 Task: Add Attachment from computer to Card Card0000000045 in Board Board0000000012 in Workspace WS0000000004 in Trello. Add Cover Purple to Card Card0000000045 in Board Board0000000012 in Workspace WS0000000004 in Trello. Add "Move Card To …" Button titled Button0000000045 to "top" of the list "To Do" to Card Card0000000045 in Board Board0000000012 in Workspace WS0000000004 in Trello. Add Description DS0000000045 to Card Card0000000045 in Board Board0000000012 in Workspace WS0000000004 in Trello. Add Comment CM0000000045 to Card Card0000000045 in Board Board0000000012 in Workspace WS0000000004 in Trello
Action: Mouse moved to (84, 465)
Screenshot: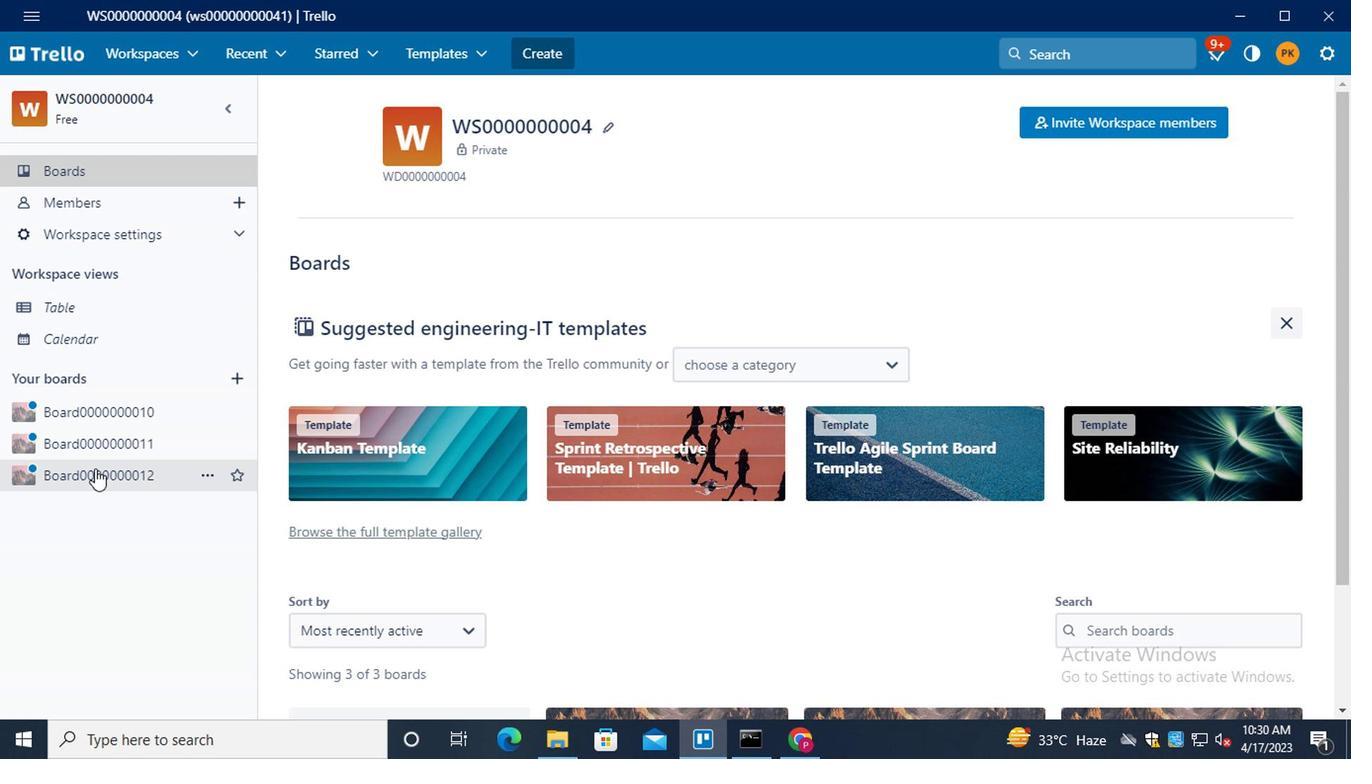 
Action: Mouse pressed left at (84, 465)
Screenshot: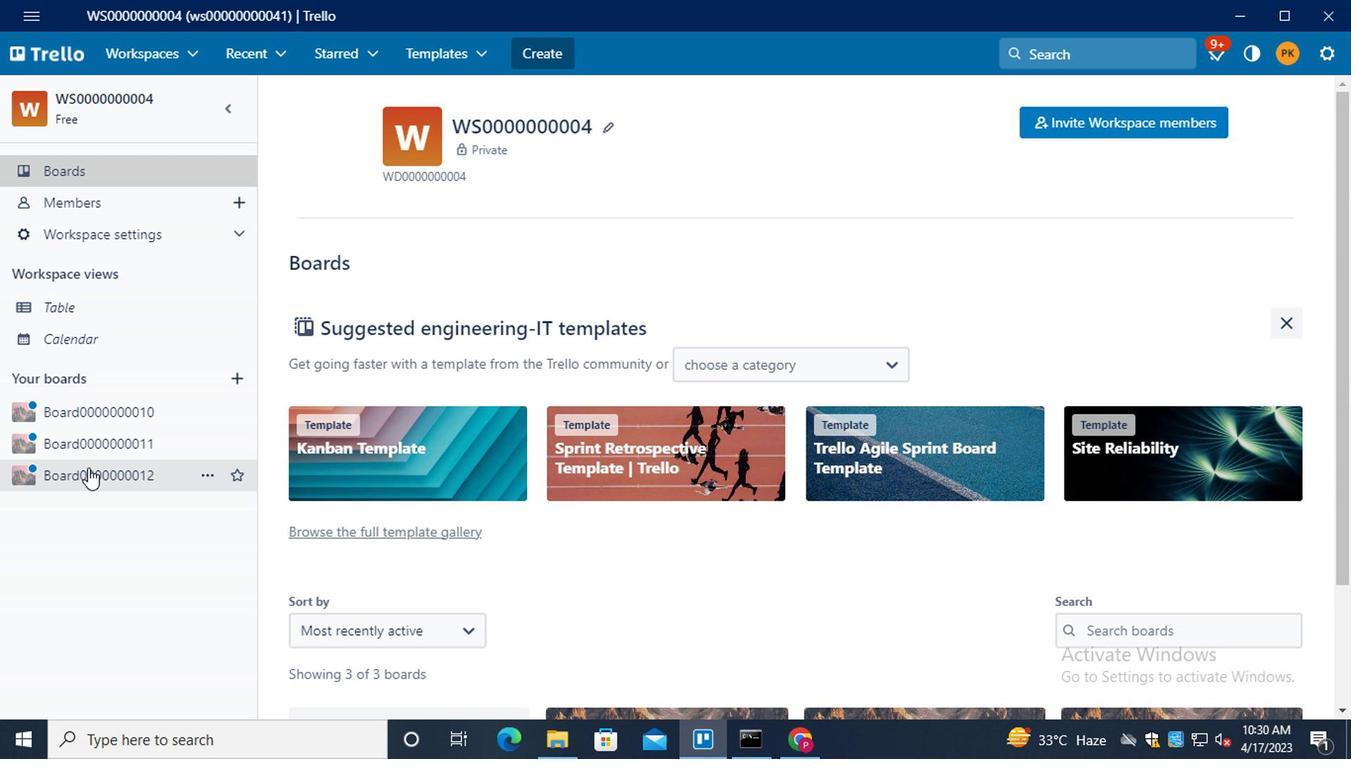 
Action: Mouse moved to (377, 249)
Screenshot: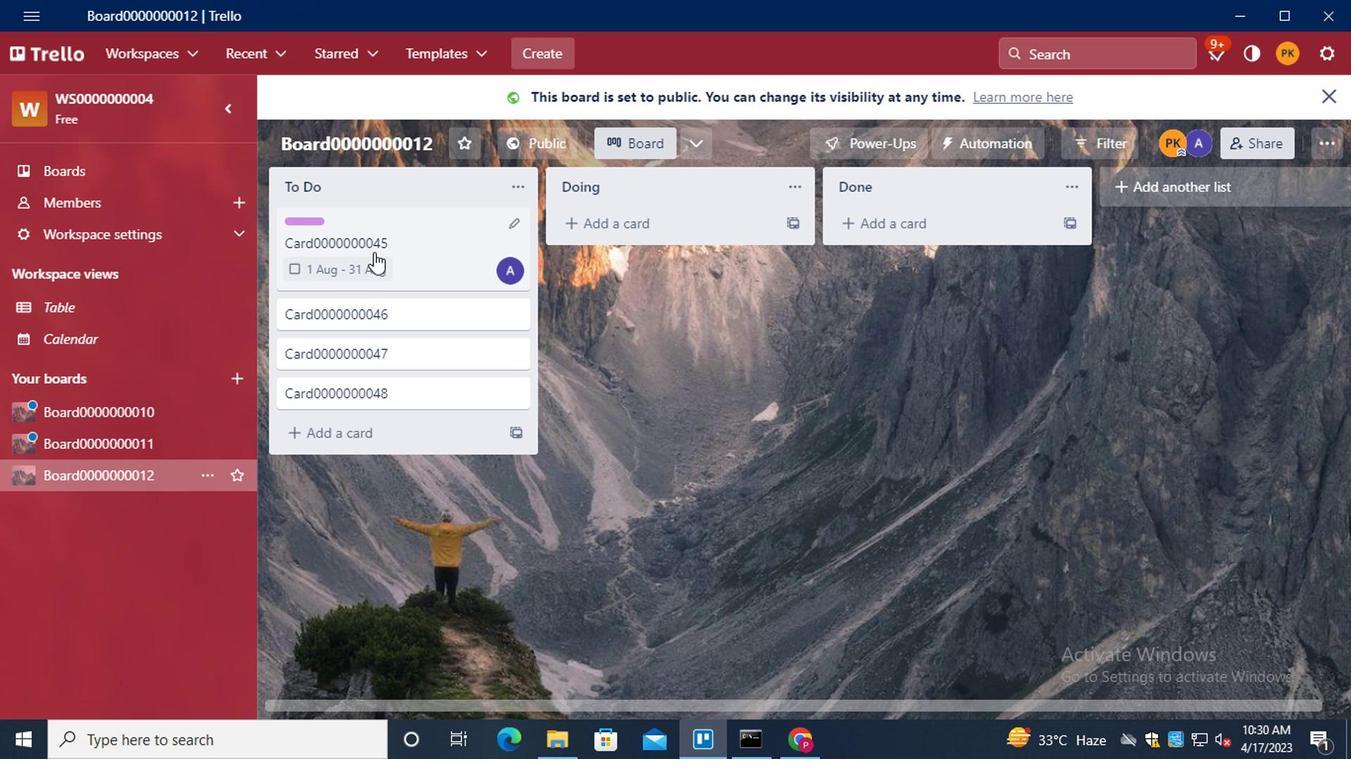 
Action: Mouse pressed left at (377, 249)
Screenshot: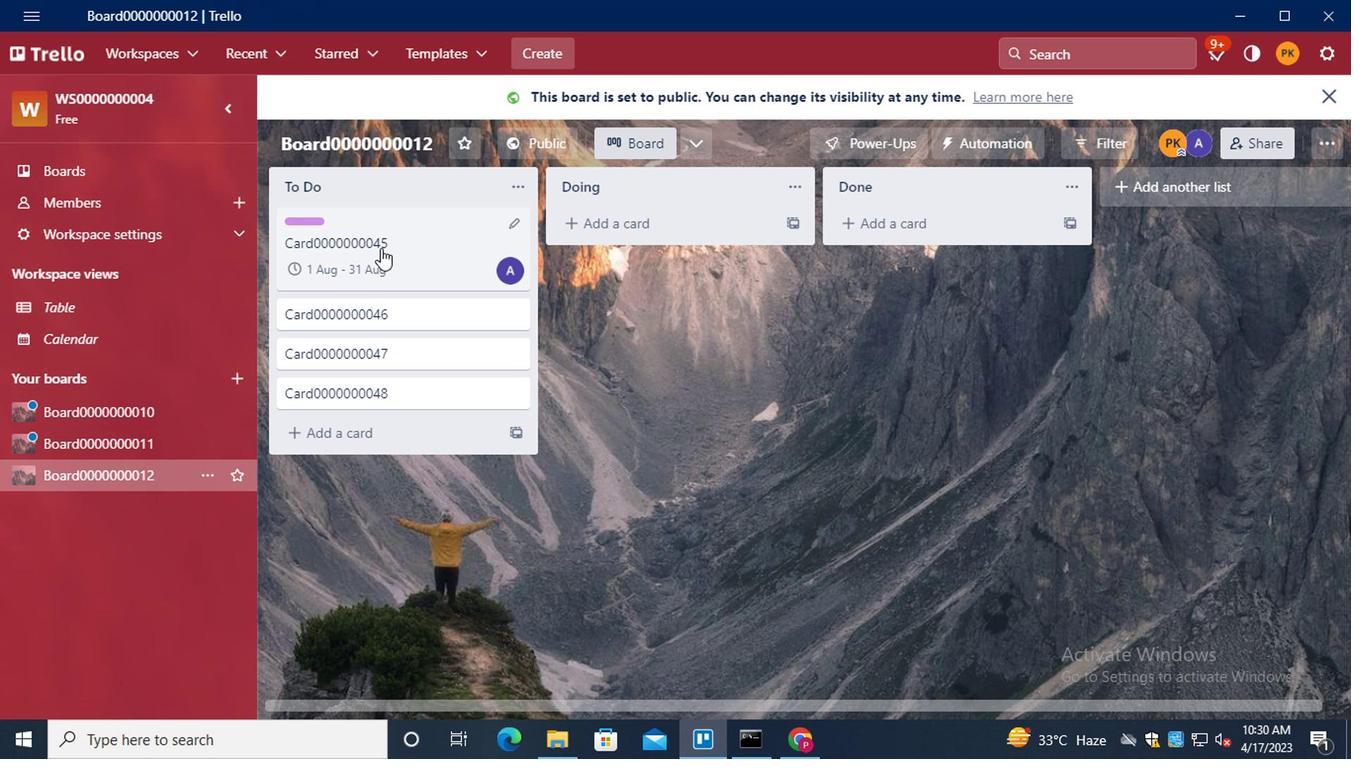 
Action: Mouse moved to (901, 413)
Screenshot: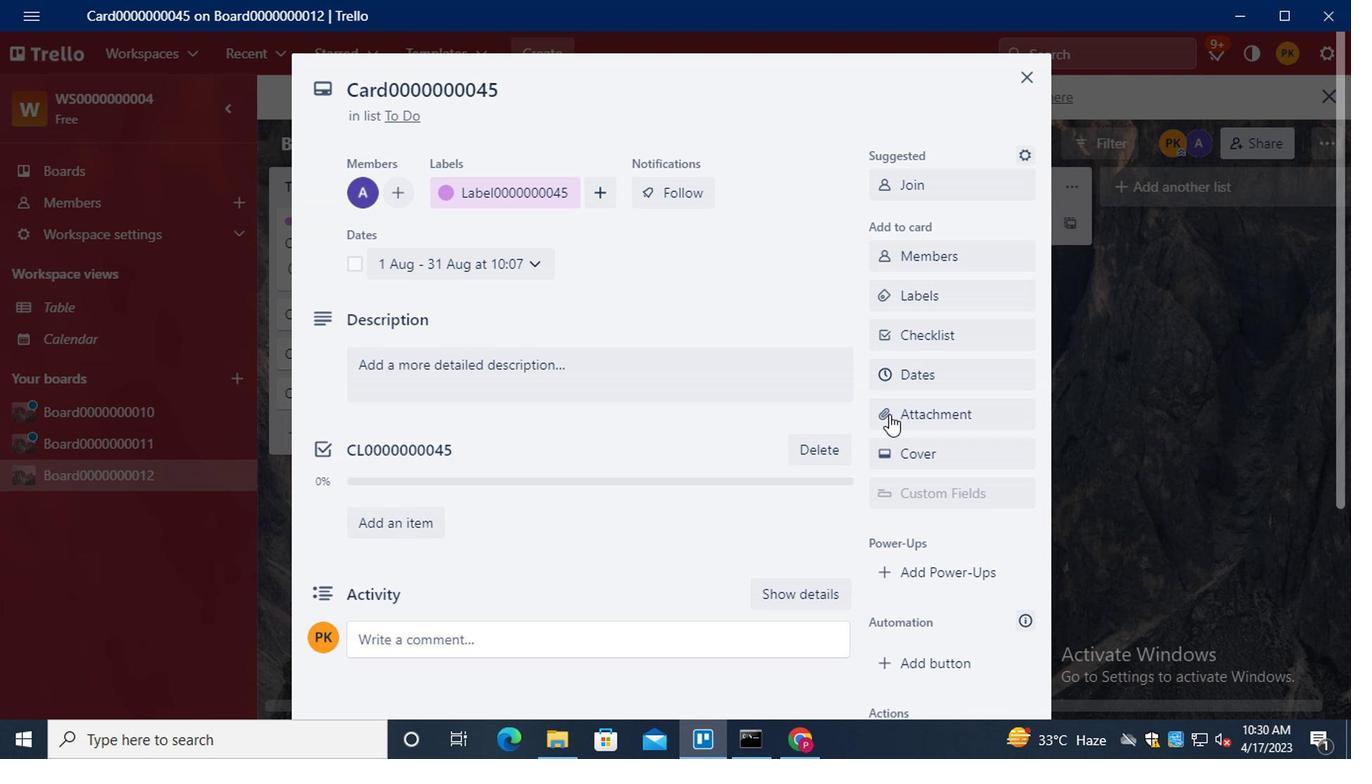 
Action: Mouse pressed left at (901, 413)
Screenshot: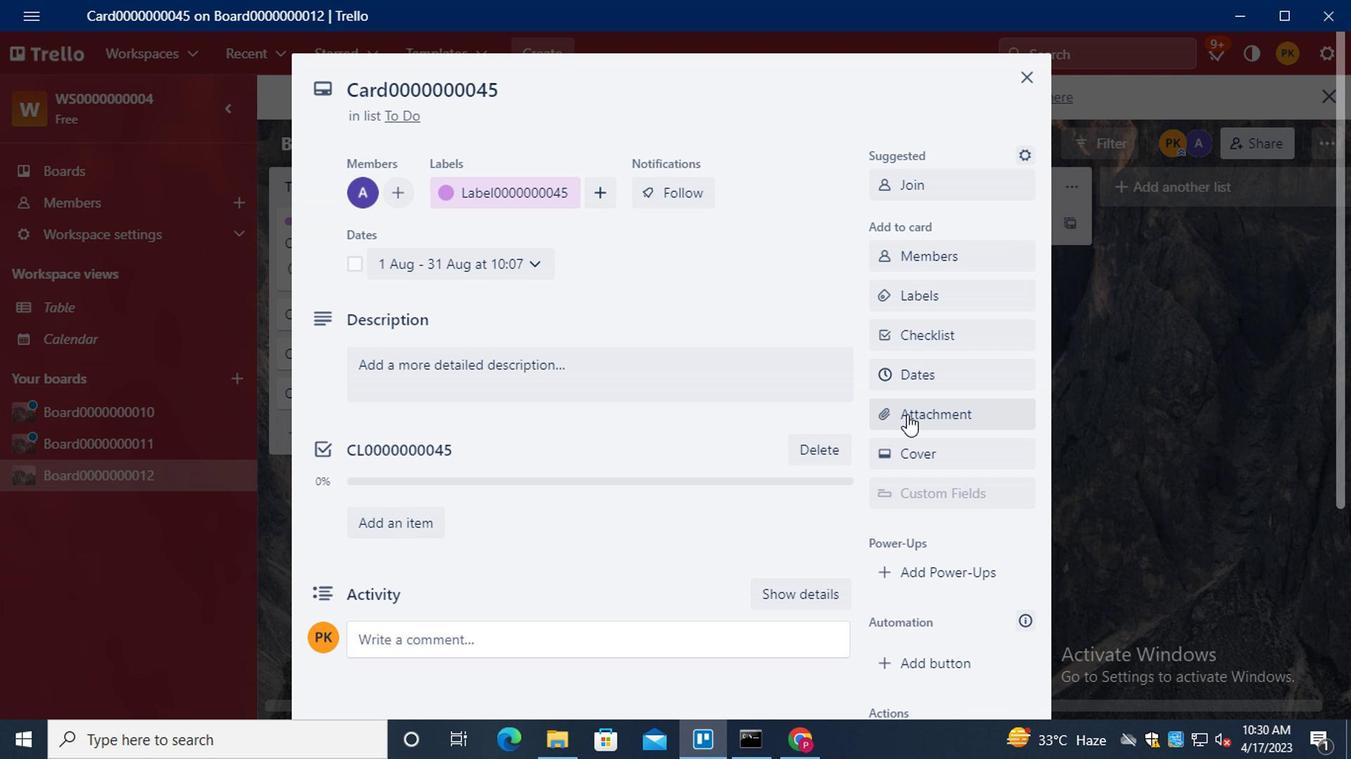 
Action: Mouse moved to (942, 181)
Screenshot: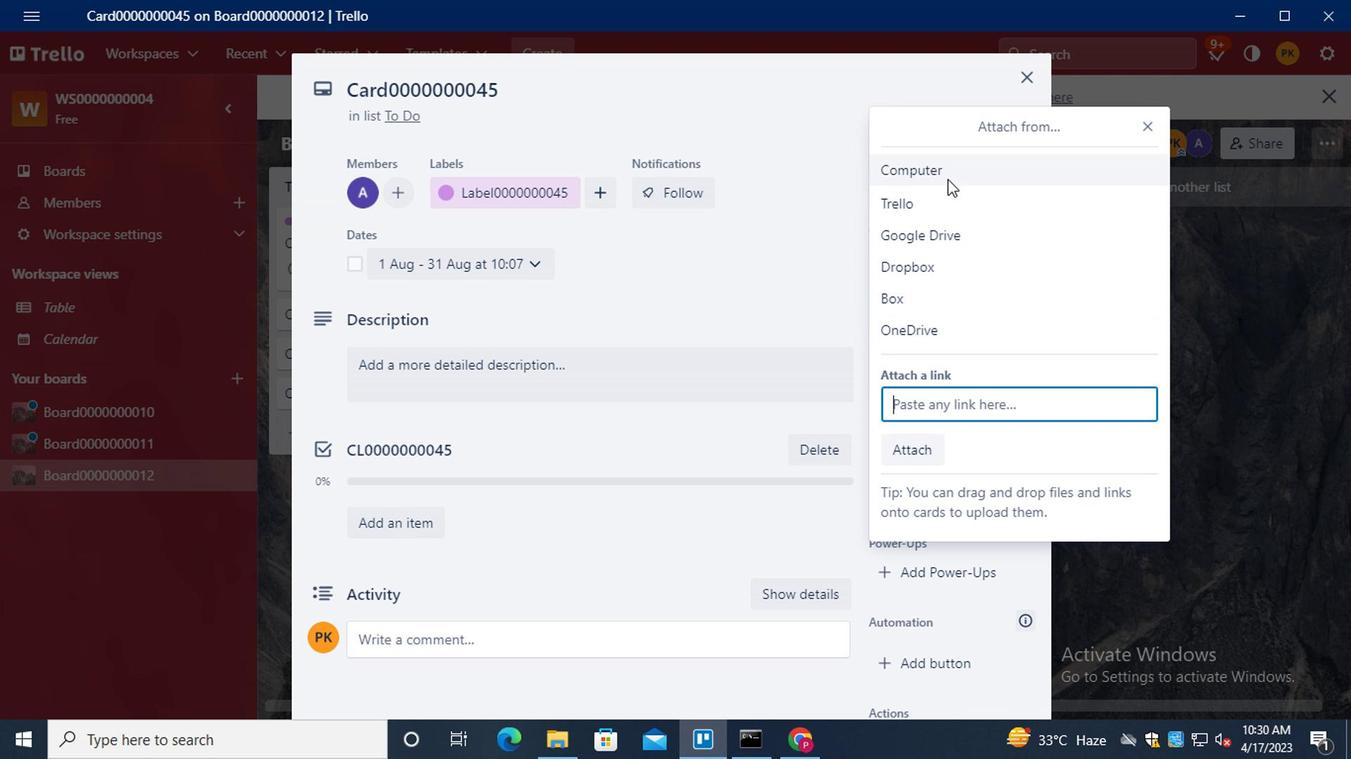 
Action: Mouse pressed left at (942, 181)
Screenshot: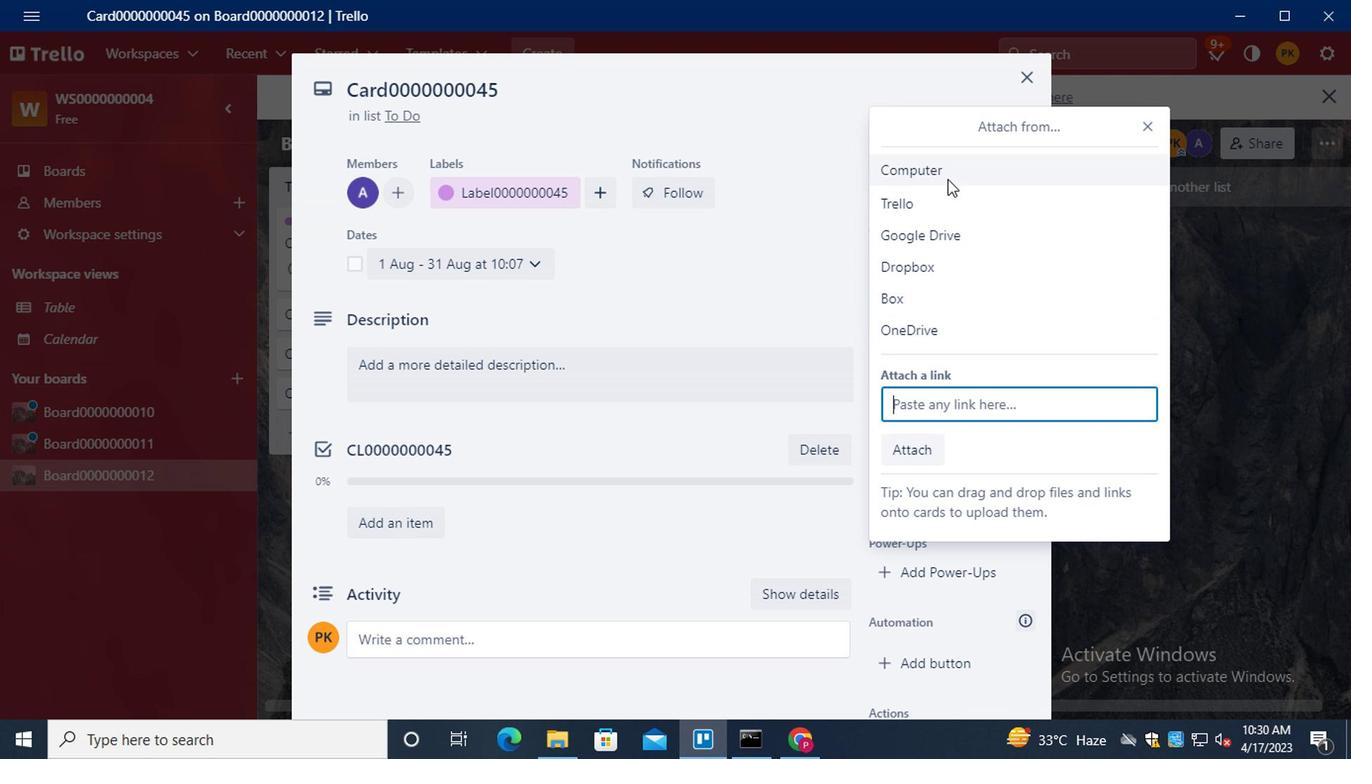 
Action: Mouse moved to (467, 154)
Screenshot: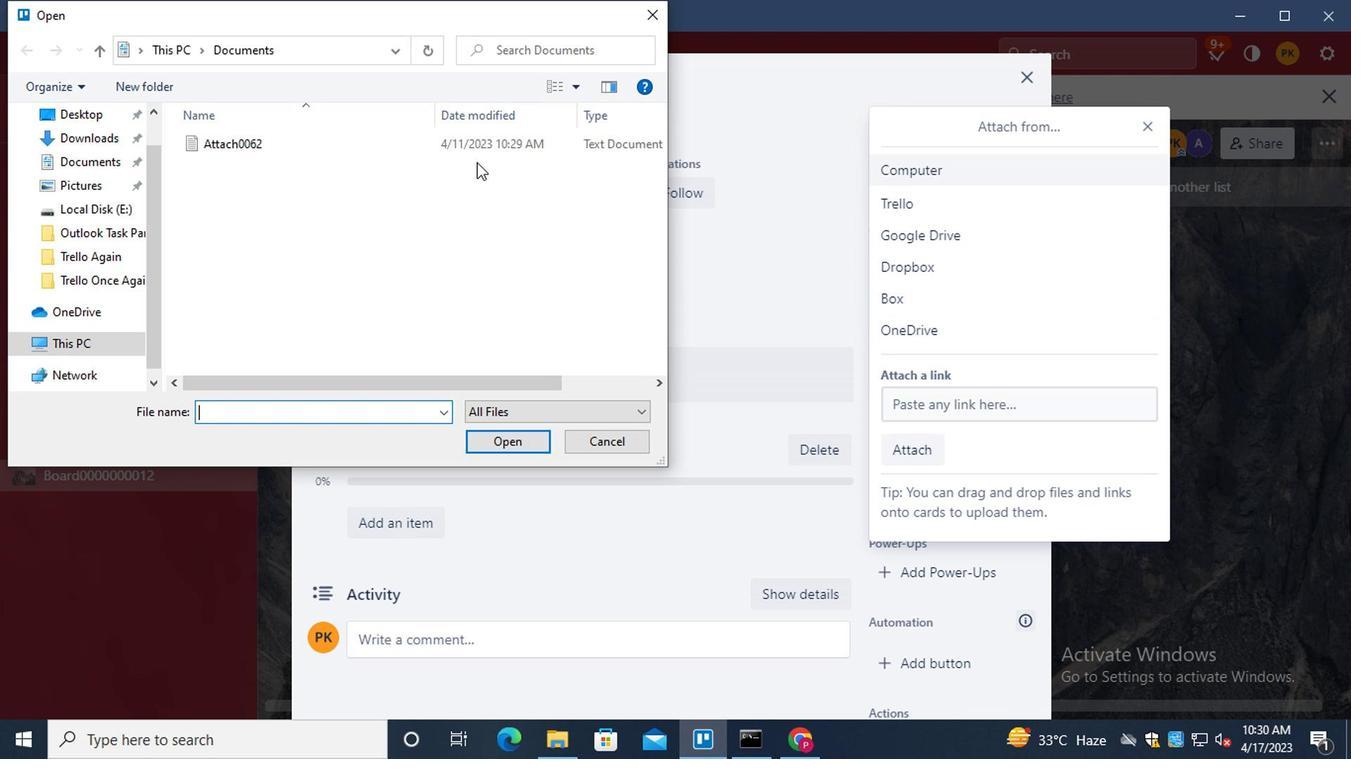 
Action: Mouse pressed left at (467, 154)
Screenshot: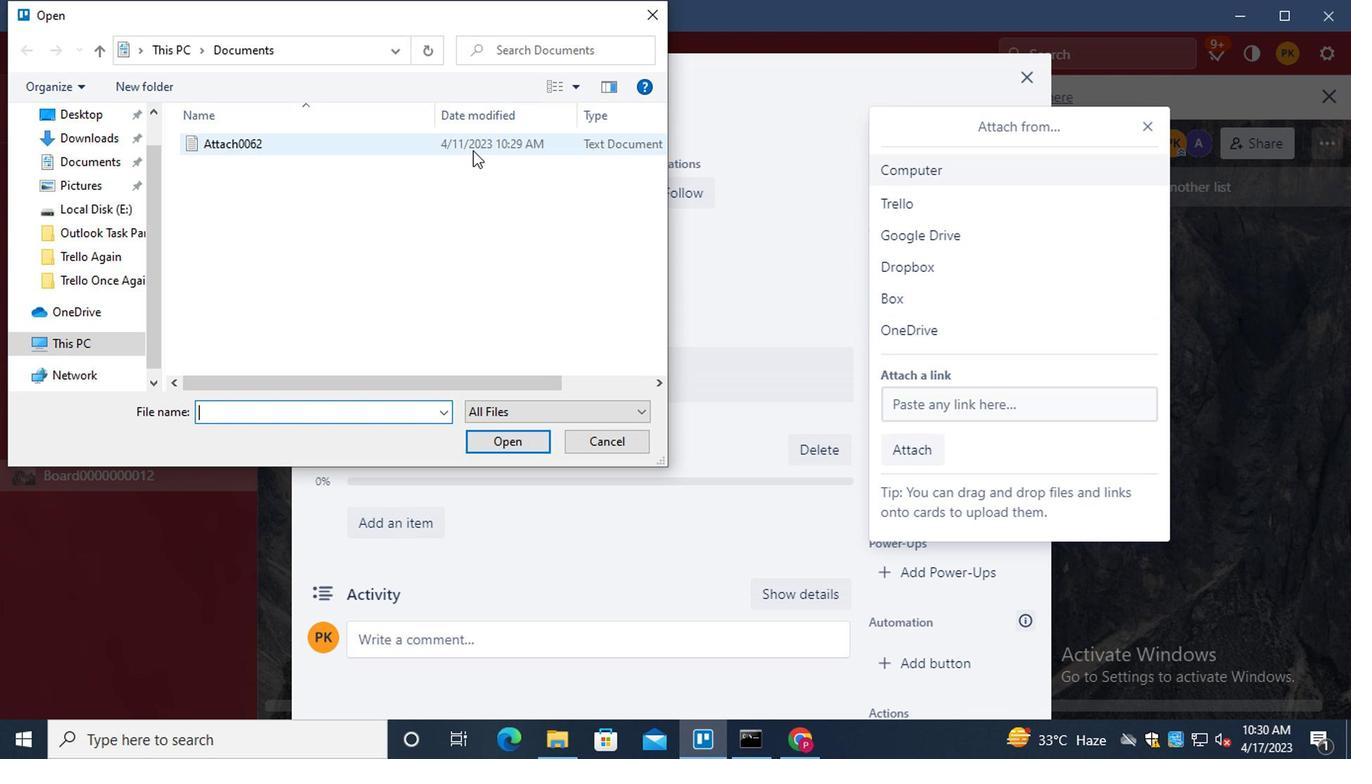 
Action: Mouse moved to (509, 441)
Screenshot: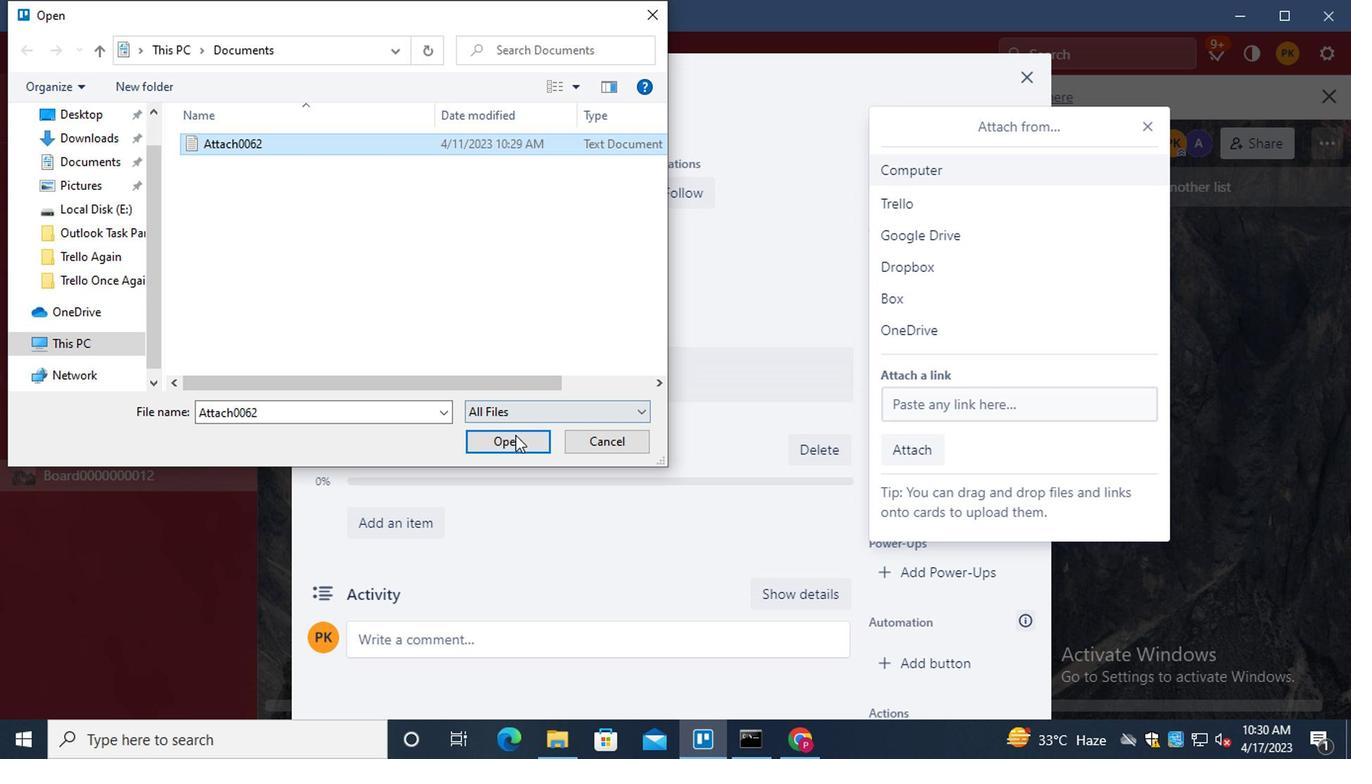 
Action: Mouse pressed left at (509, 441)
Screenshot: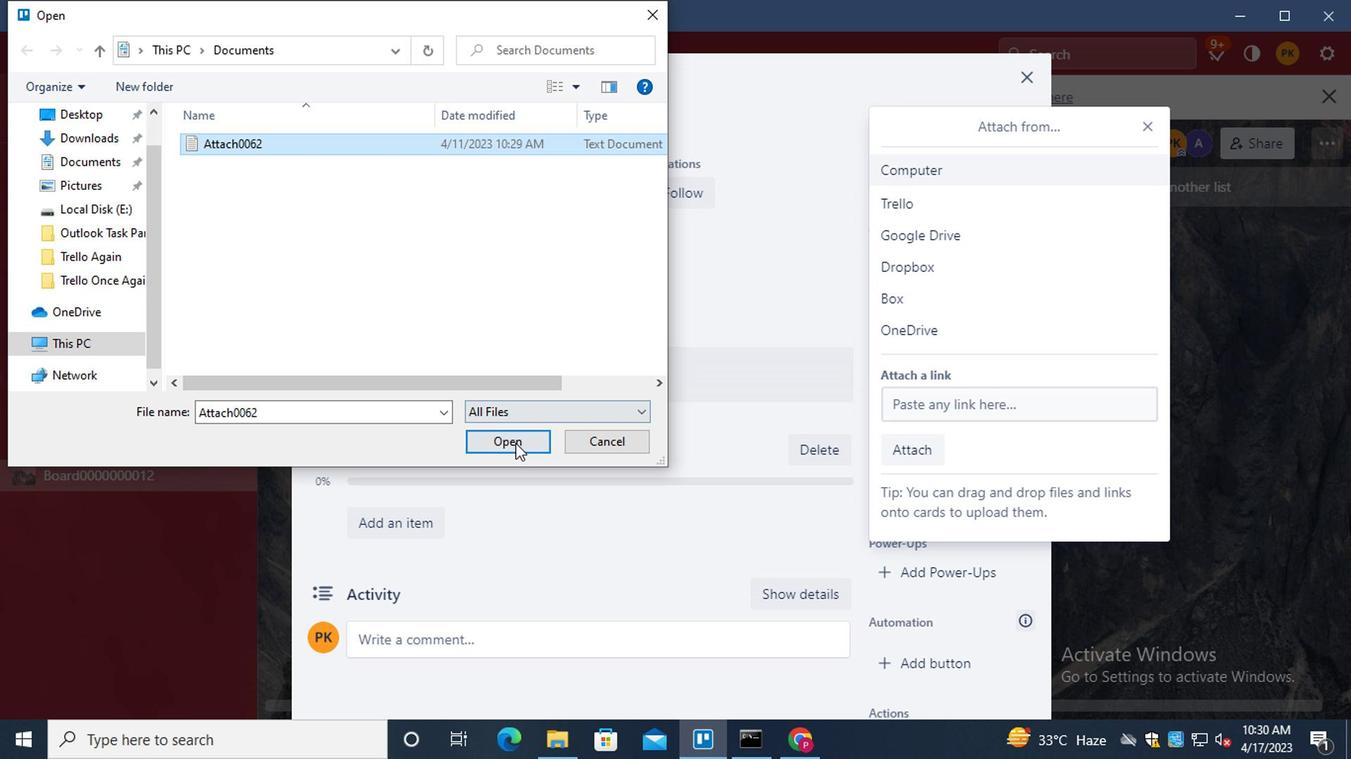 
Action: Mouse moved to (925, 444)
Screenshot: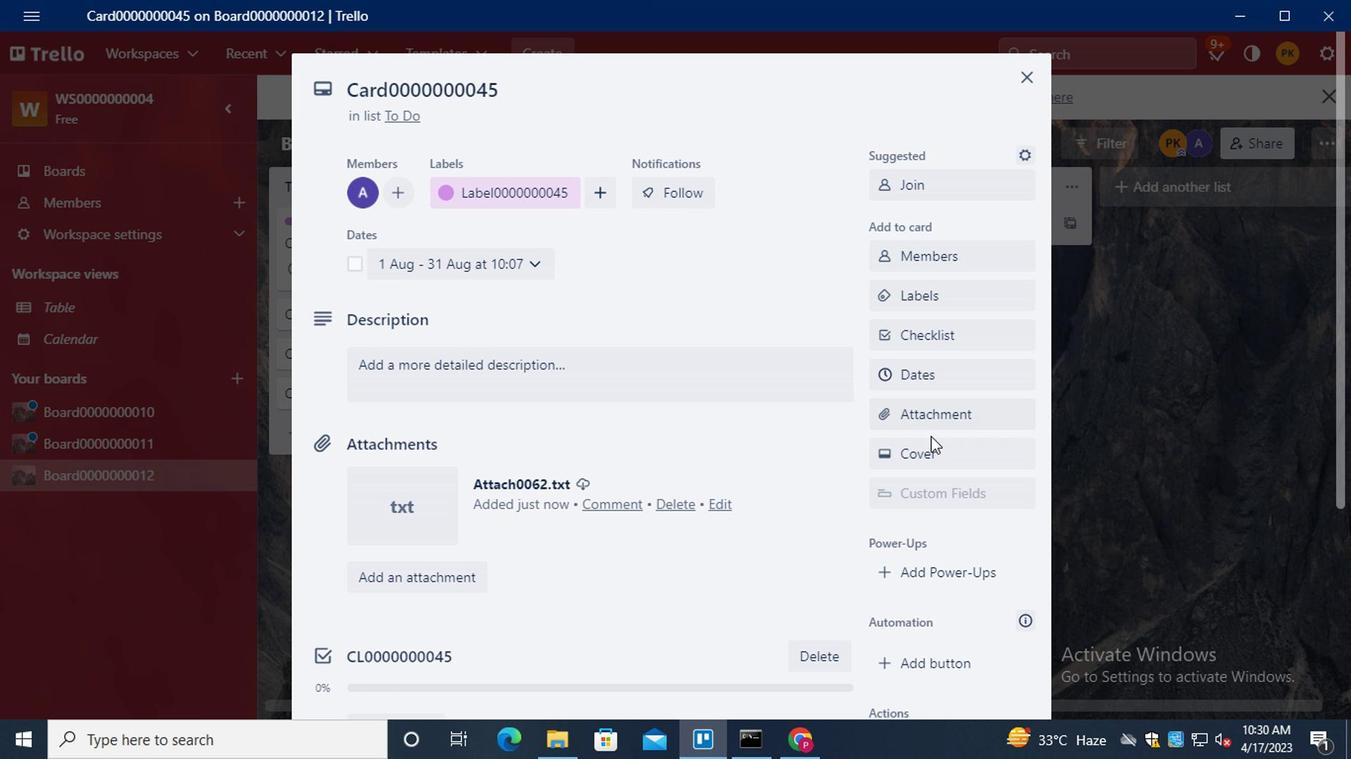 
Action: Mouse pressed left at (925, 444)
Screenshot: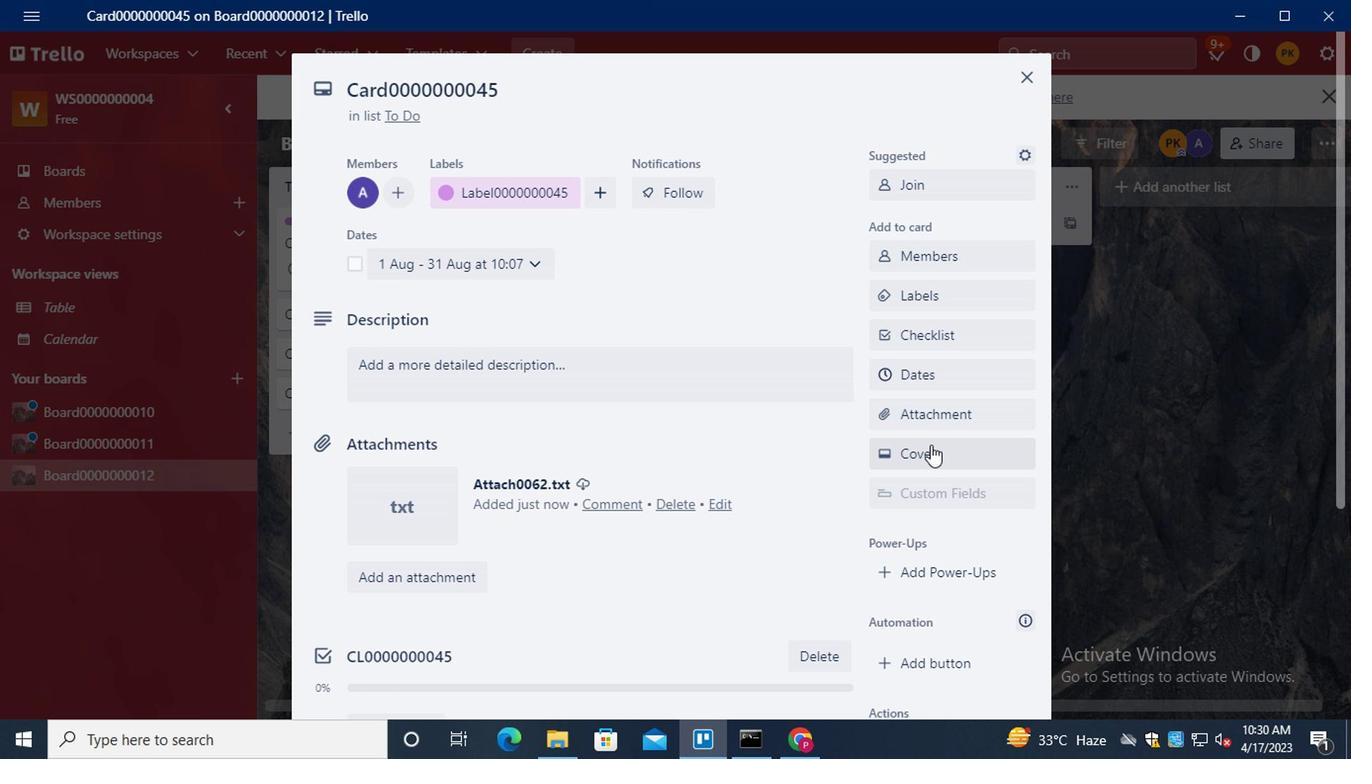 
Action: Mouse moved to (1123, 328)
Screenshot: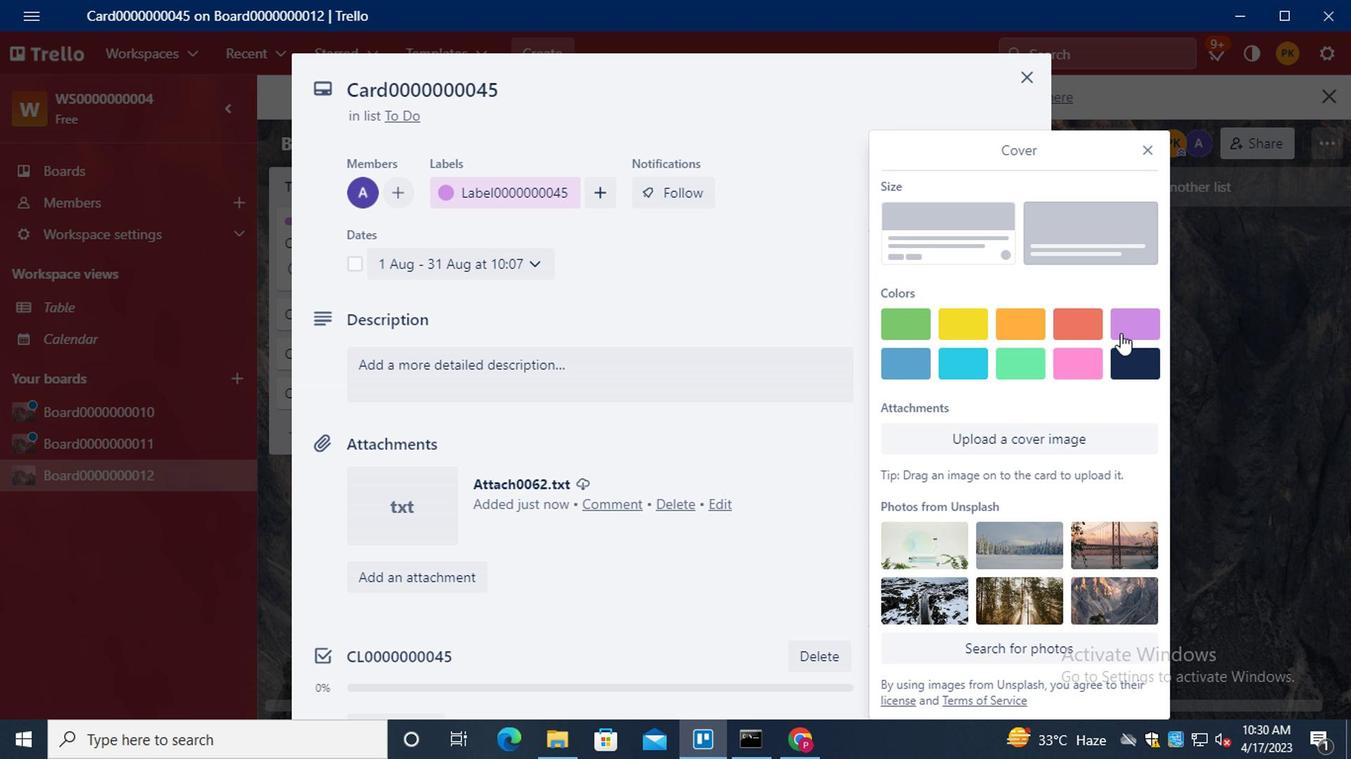 
Action: Mouse pressed left at (1123, 328)
Screenshot: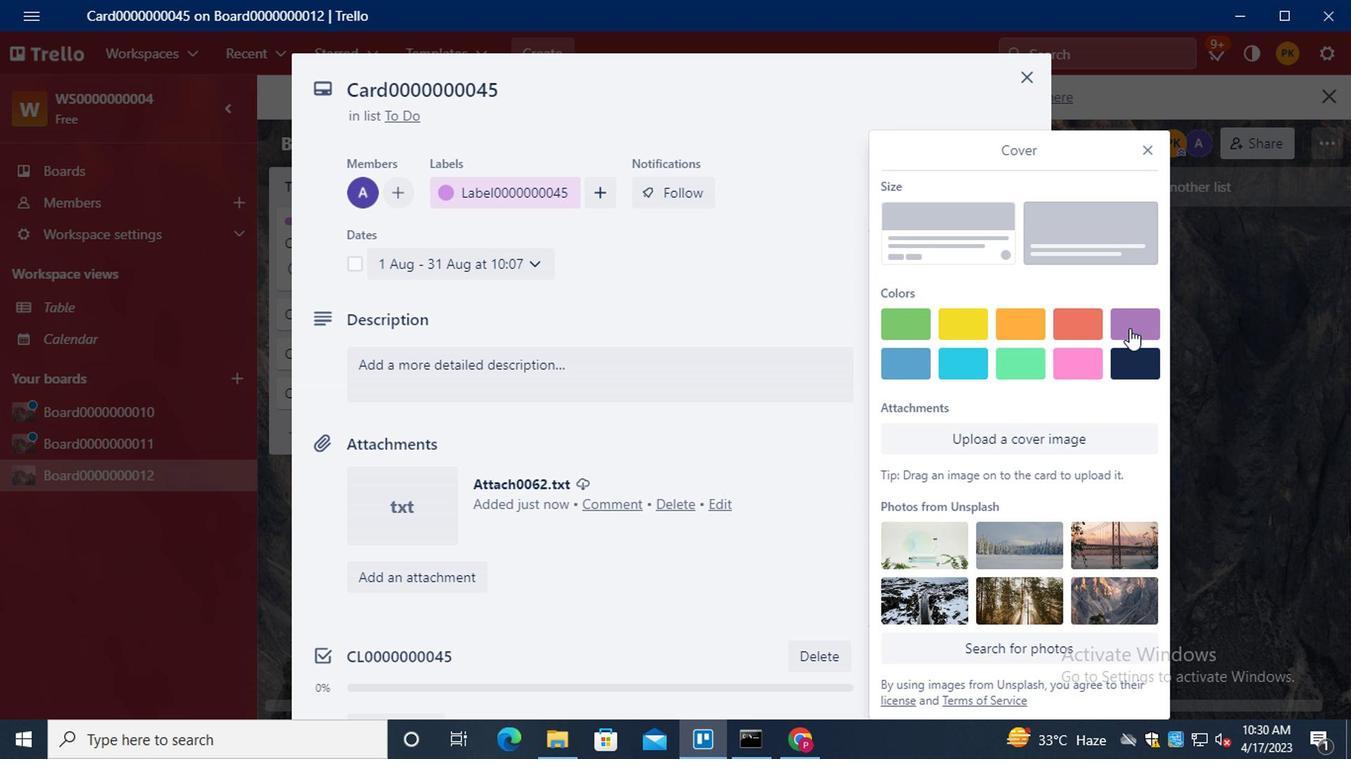 
Action: Mouse moved to (1138, 123)
Screenshot: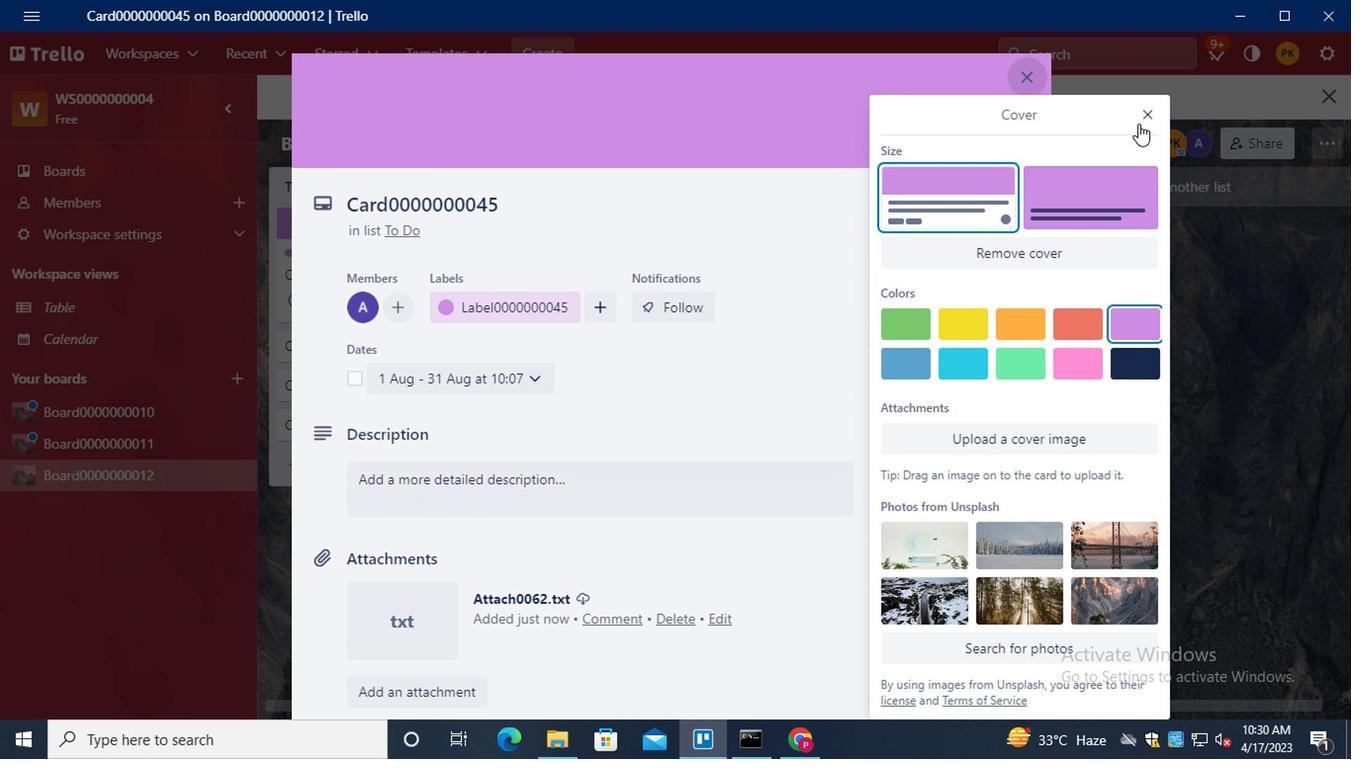 
Action: Mouse pressed left at (1138, 123)
Screenshot: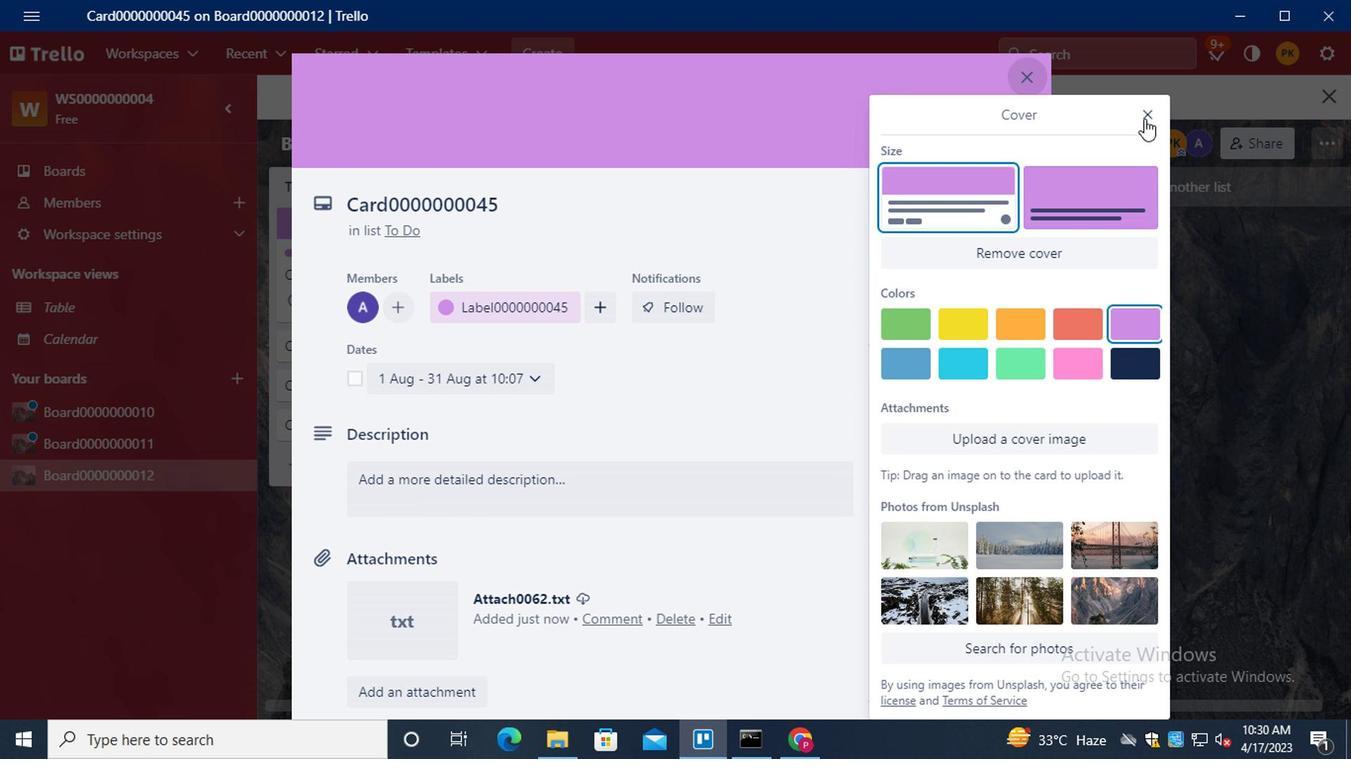 
Action: Mouse moved to (928, 505)
Screenshot: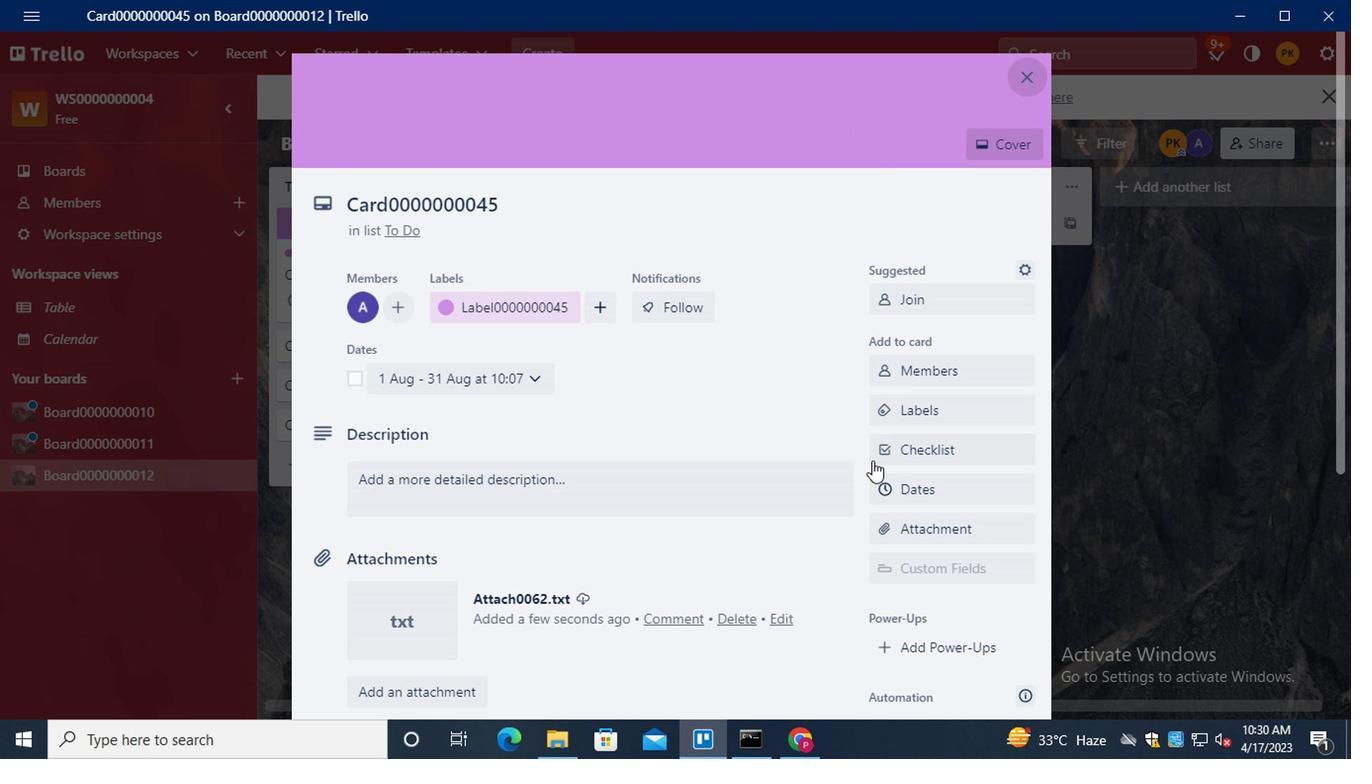 
Action: Mouse scrolled (928, 504) with delta (0, -1)
Screenshot: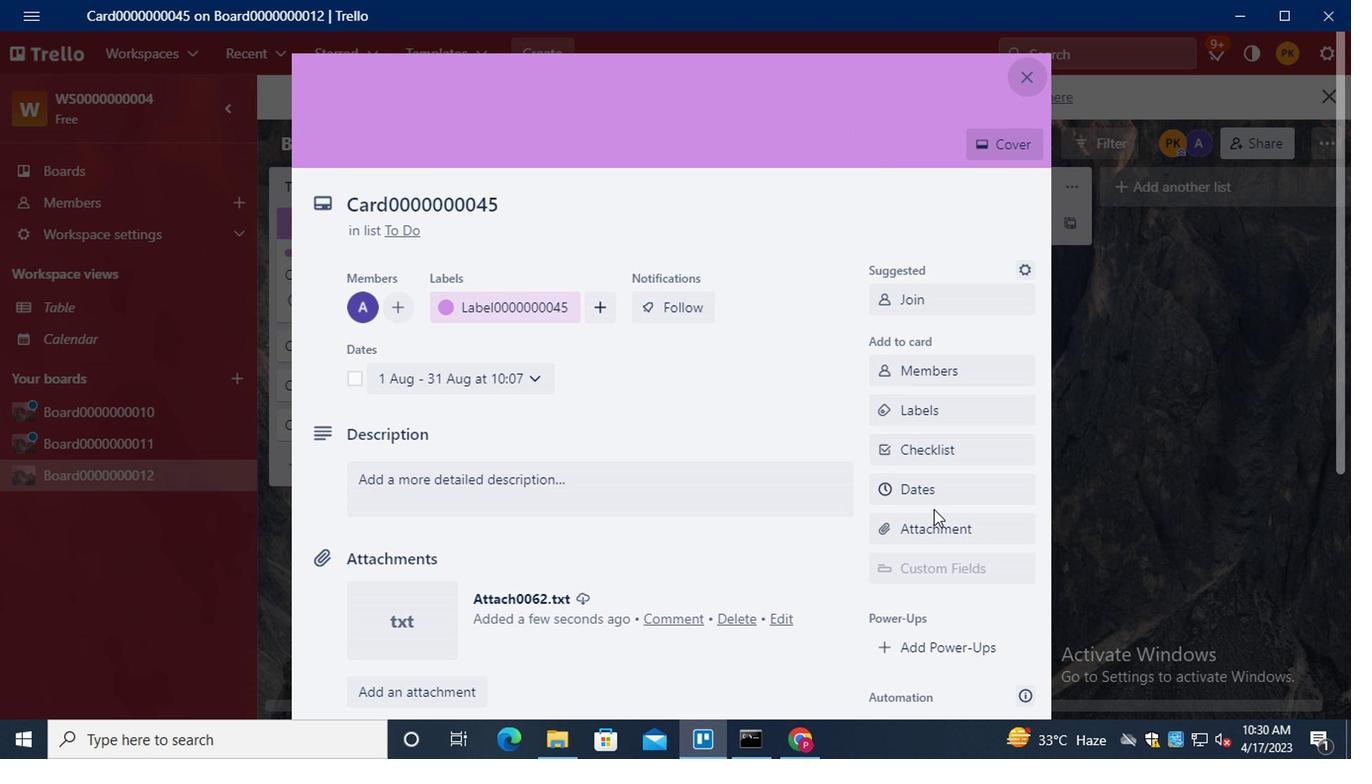 
Action: Mouse scrolled (928, 504) with delta (0, -1)
Screenshot: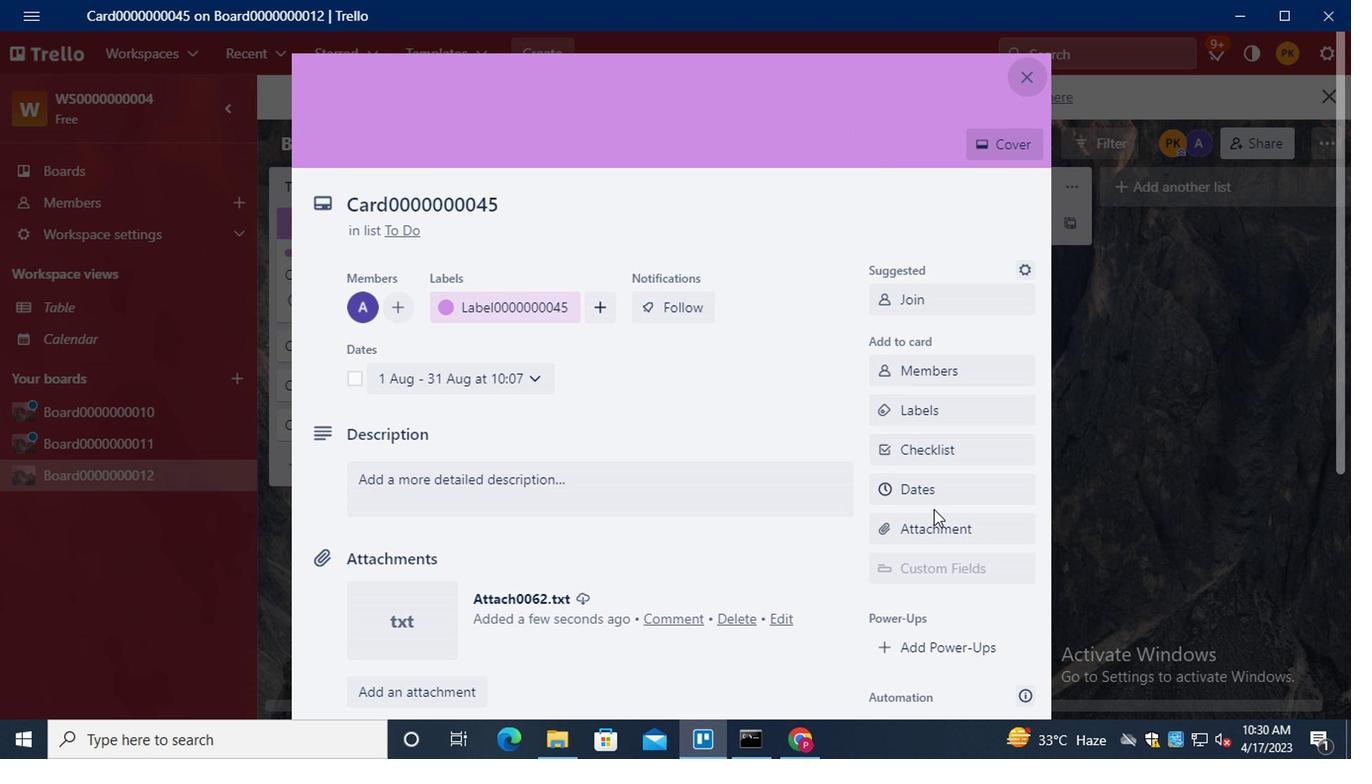 
Action: Mouse scrolled (928, 504) with delta (0, -1)
Screenshot: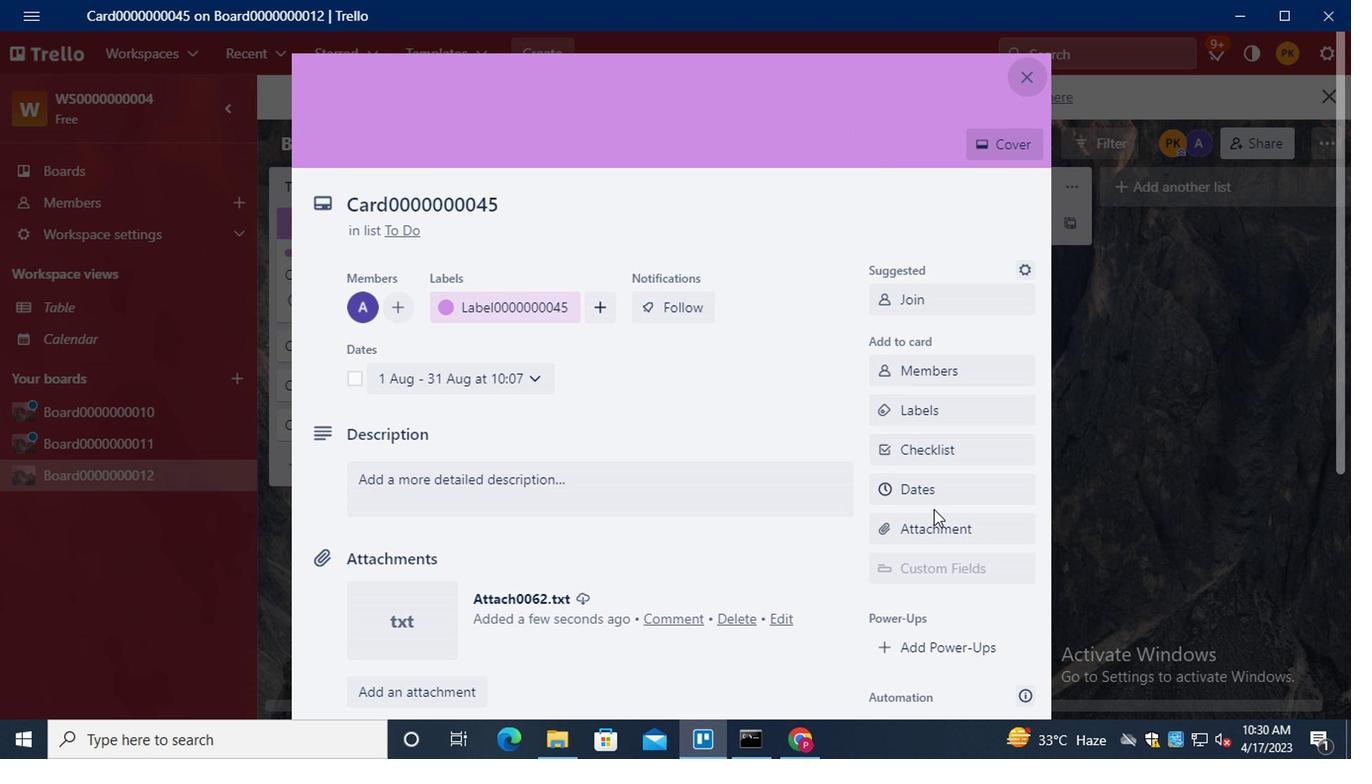 
Action: Mouse moved to (961, 446)
Screenshot: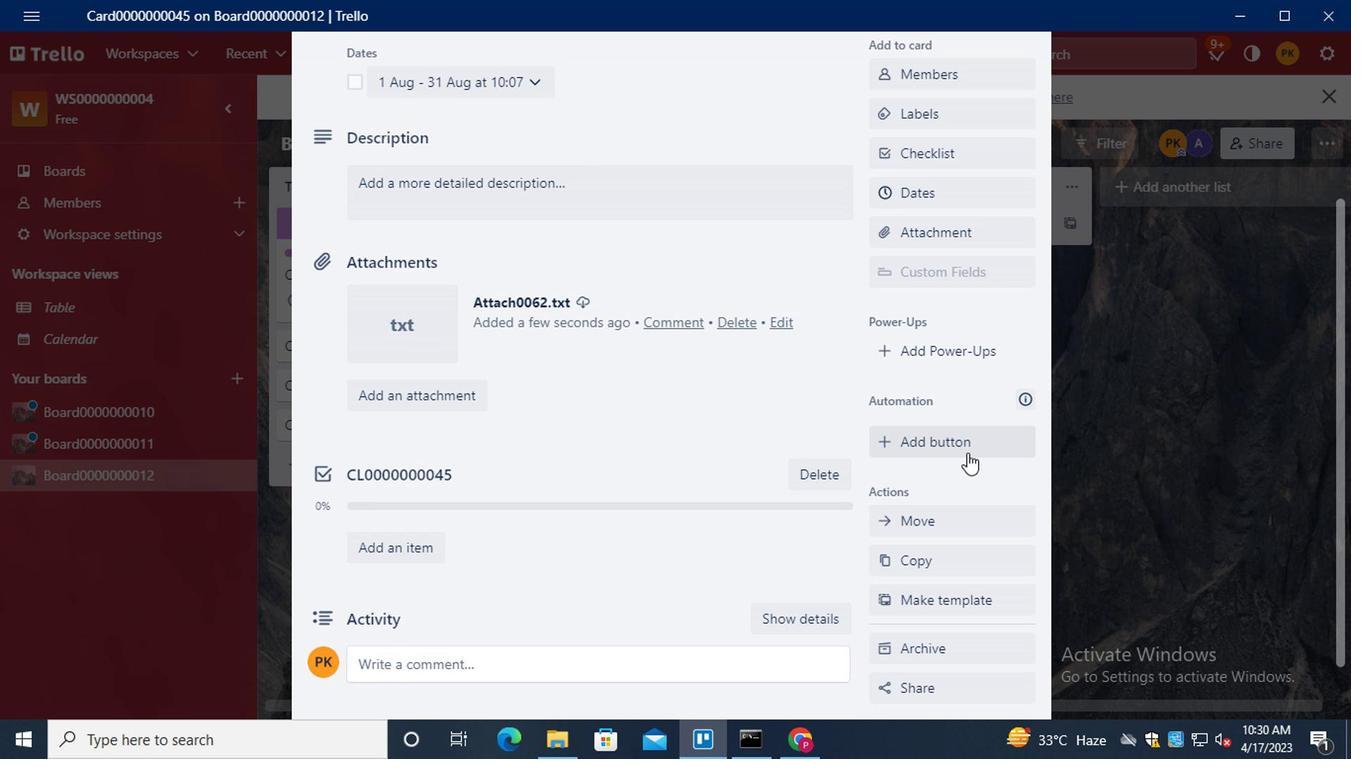 
Action: Mouse pressed left at (961, 446)
Screenshot: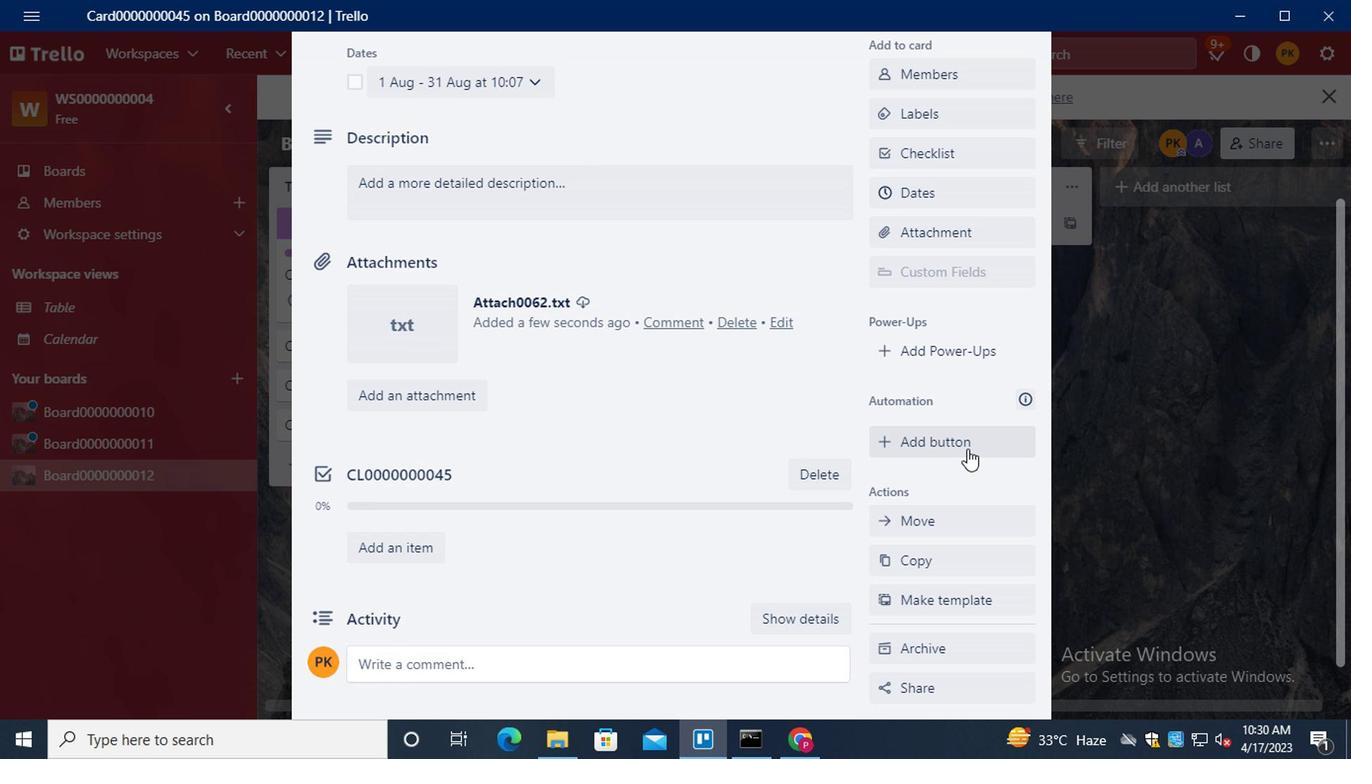
Action: Mouse moved to (992, 189)
Screenshot: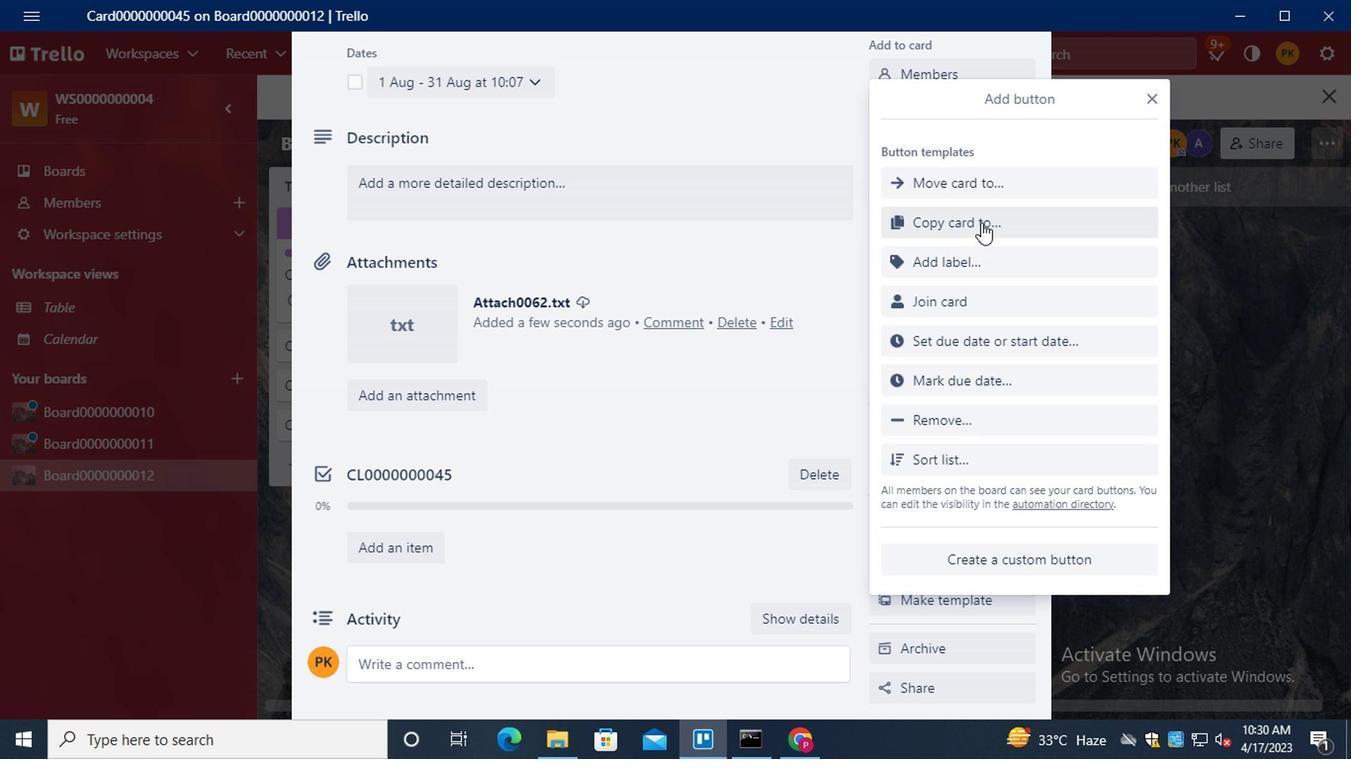 
Action: Mouse pressed left at (992, 189)
Screenshot: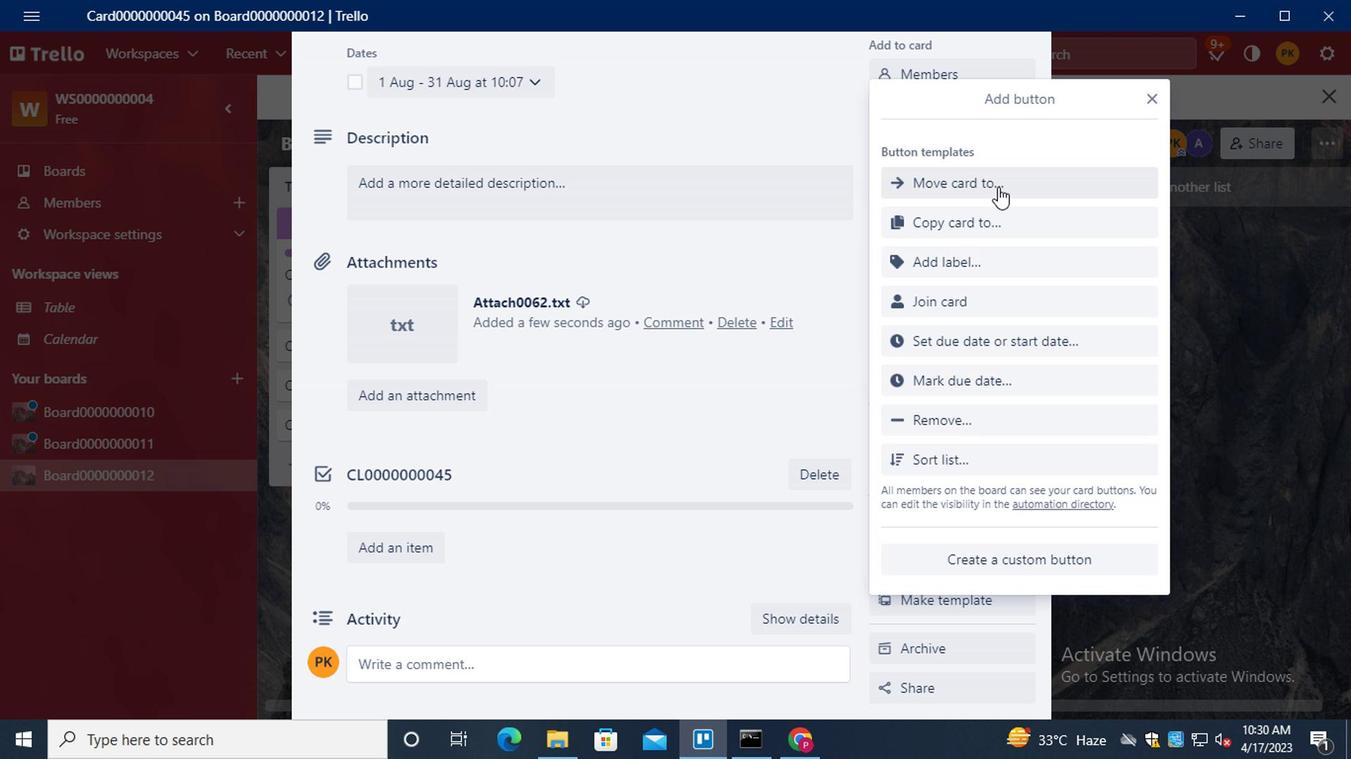 
Action: Mouse moved to (992, 189)
Screenshot: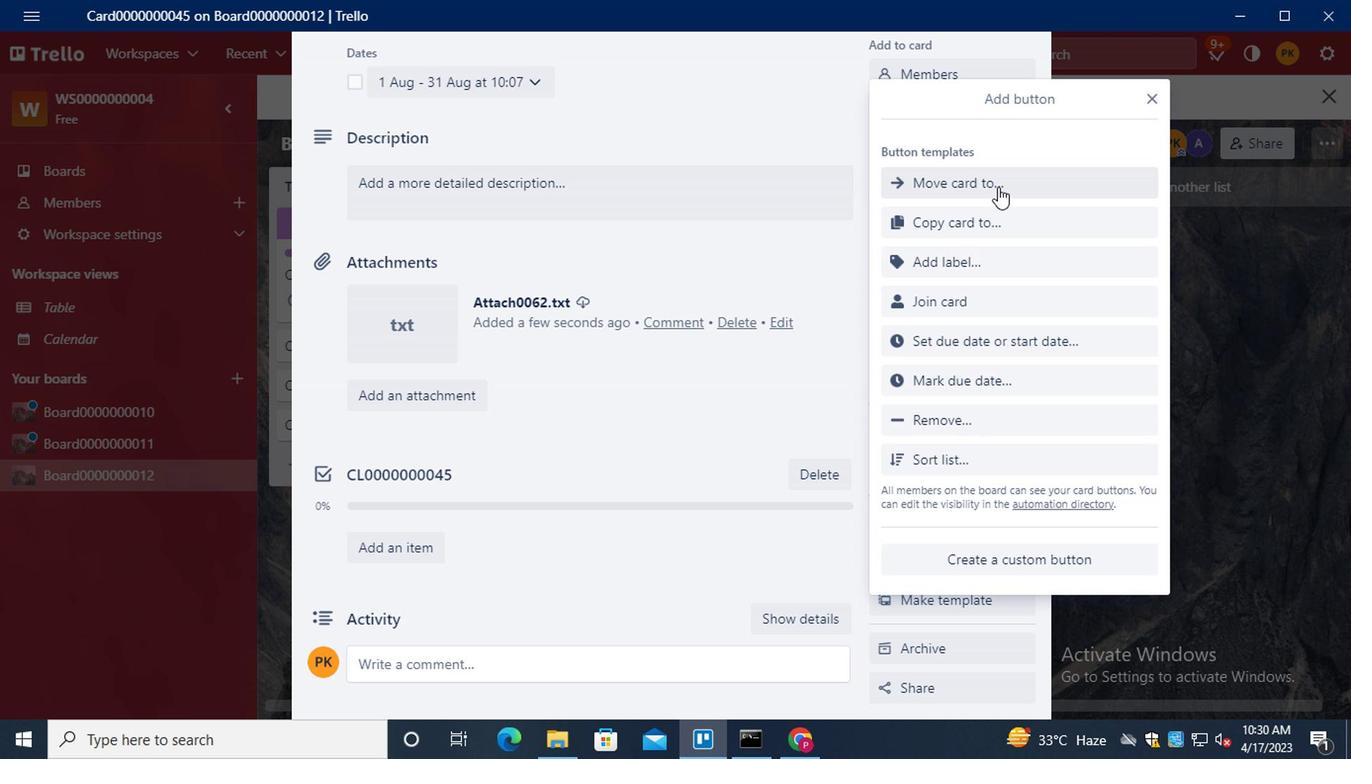 
Action: Key pressed <Key.shift>BUTT<Key.backspace><Key.backspace><Key.backspace>UTTON0000000045
Screenshot: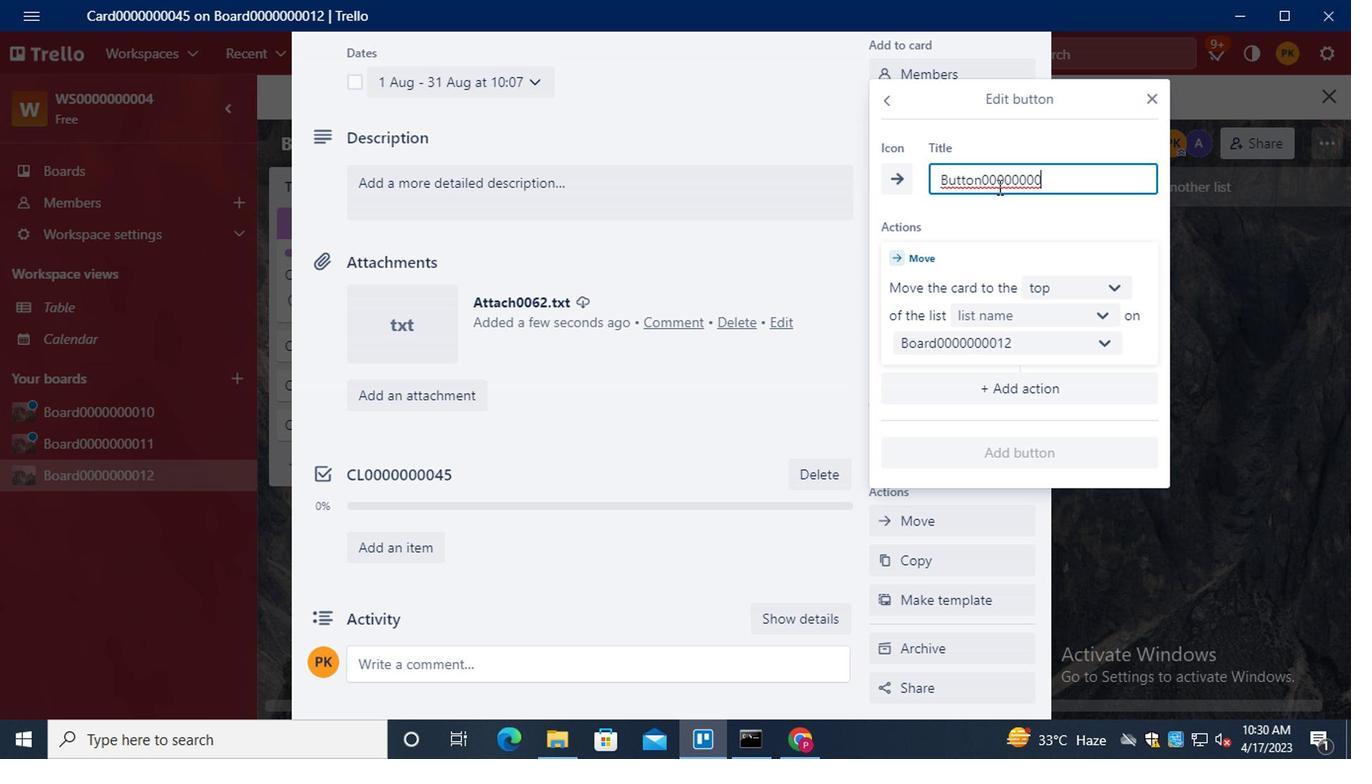 
Action: Mouse moved to (1060, 307)
Screenshot: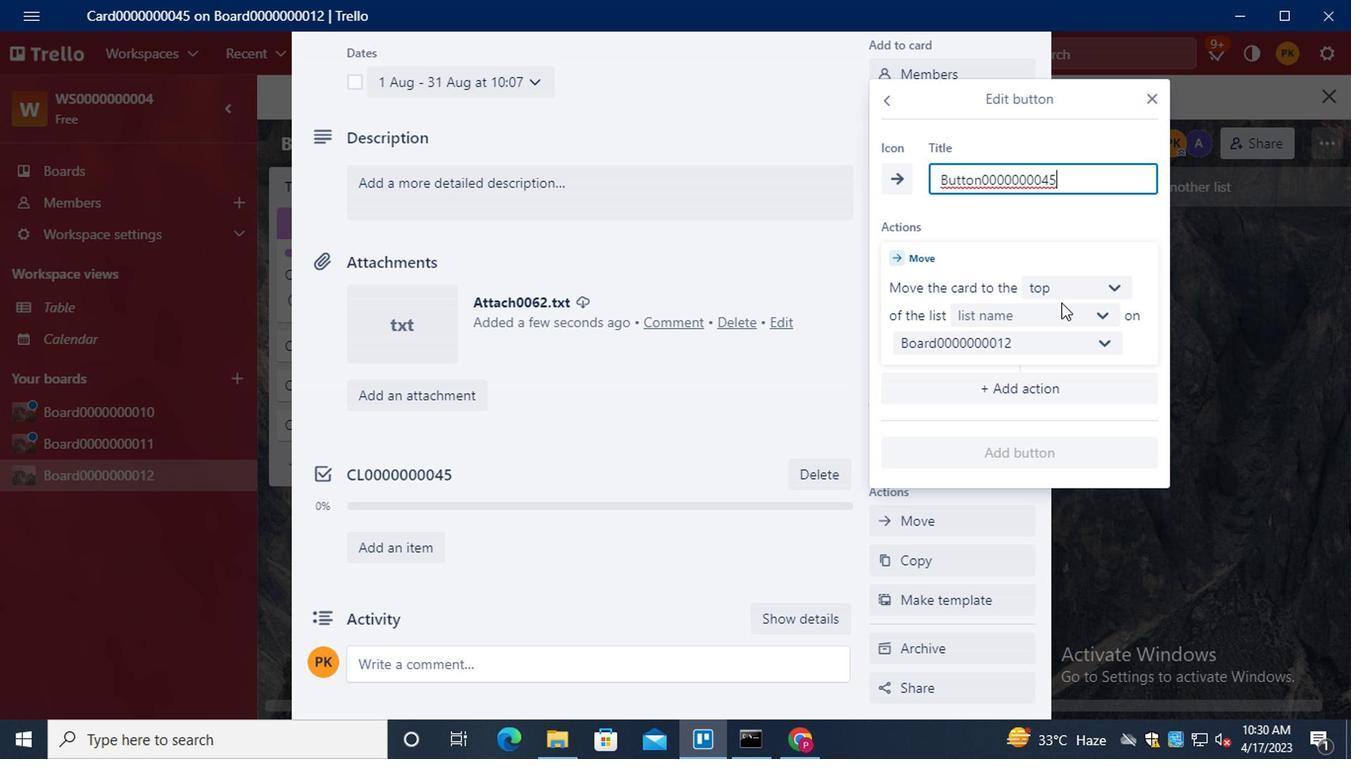 
Action: Mouse pressed left at (1060, 307)
Screenshot: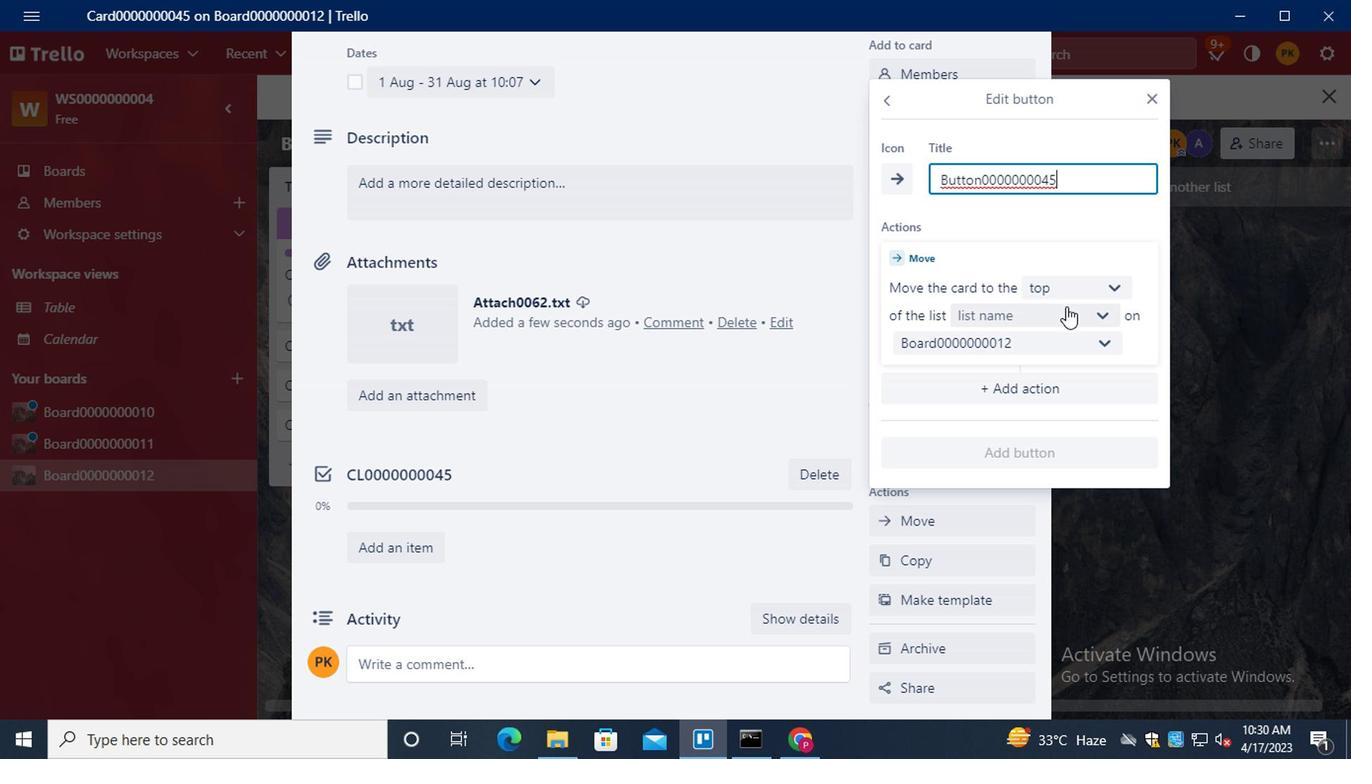 
Action: Mouse moved to (1049, 361)
Screenshot: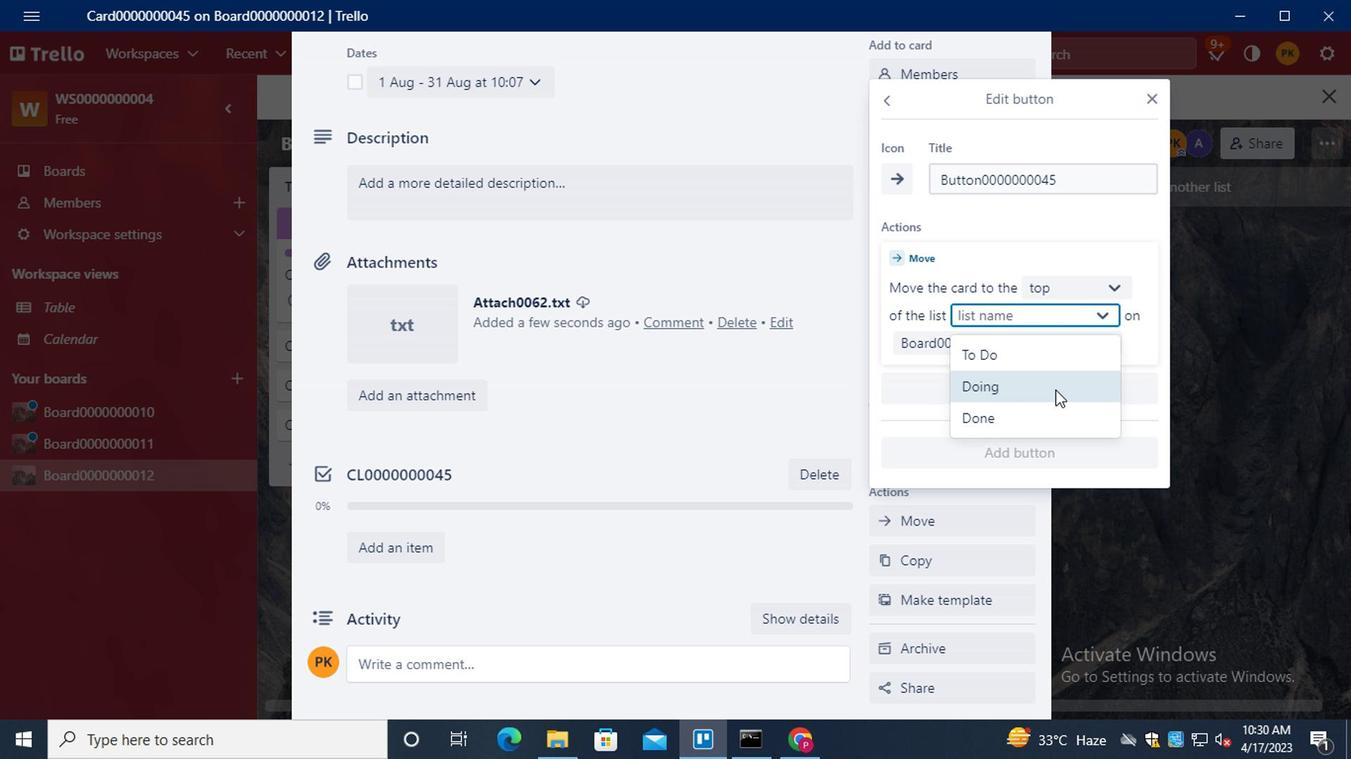 
Action: Mouse pressed left at (1049, 361)
Screenshot: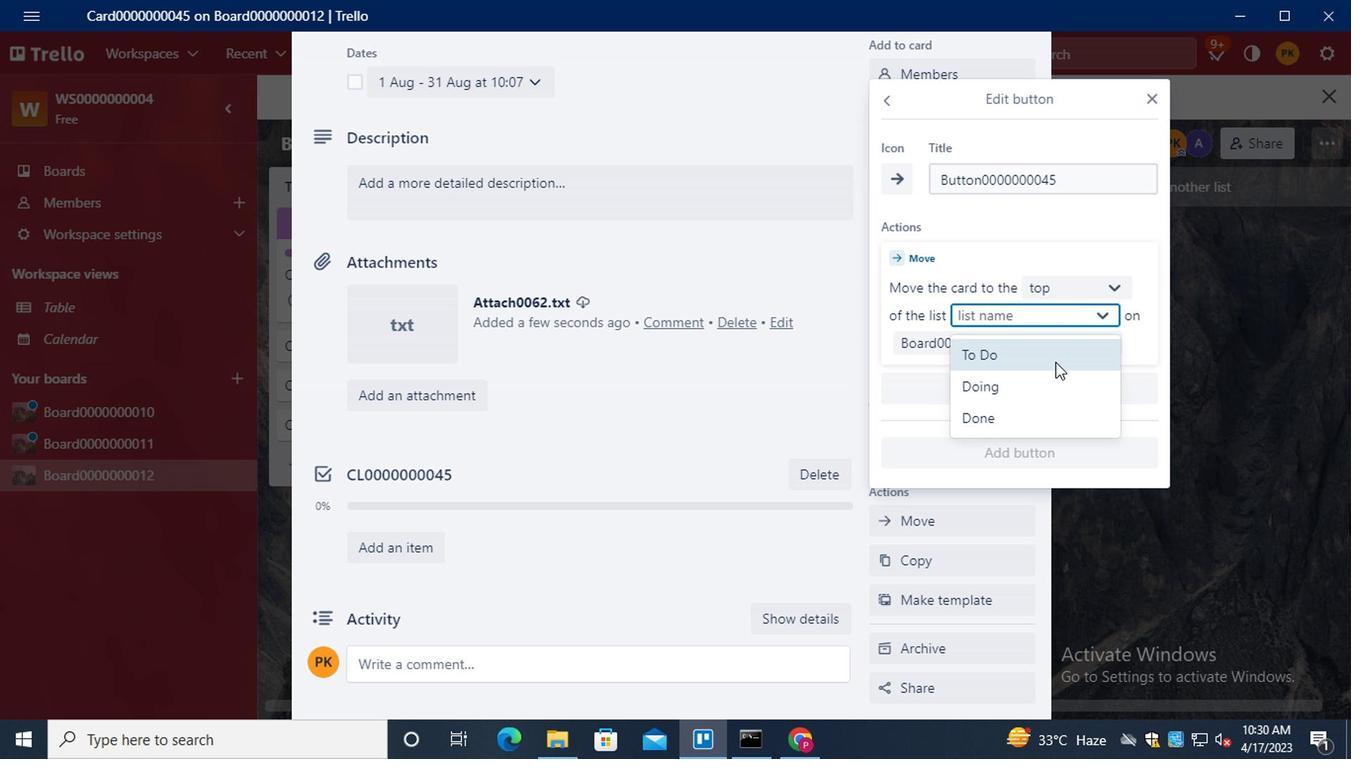 
Action: Mouse moved to (1051, 457)
Screenshot: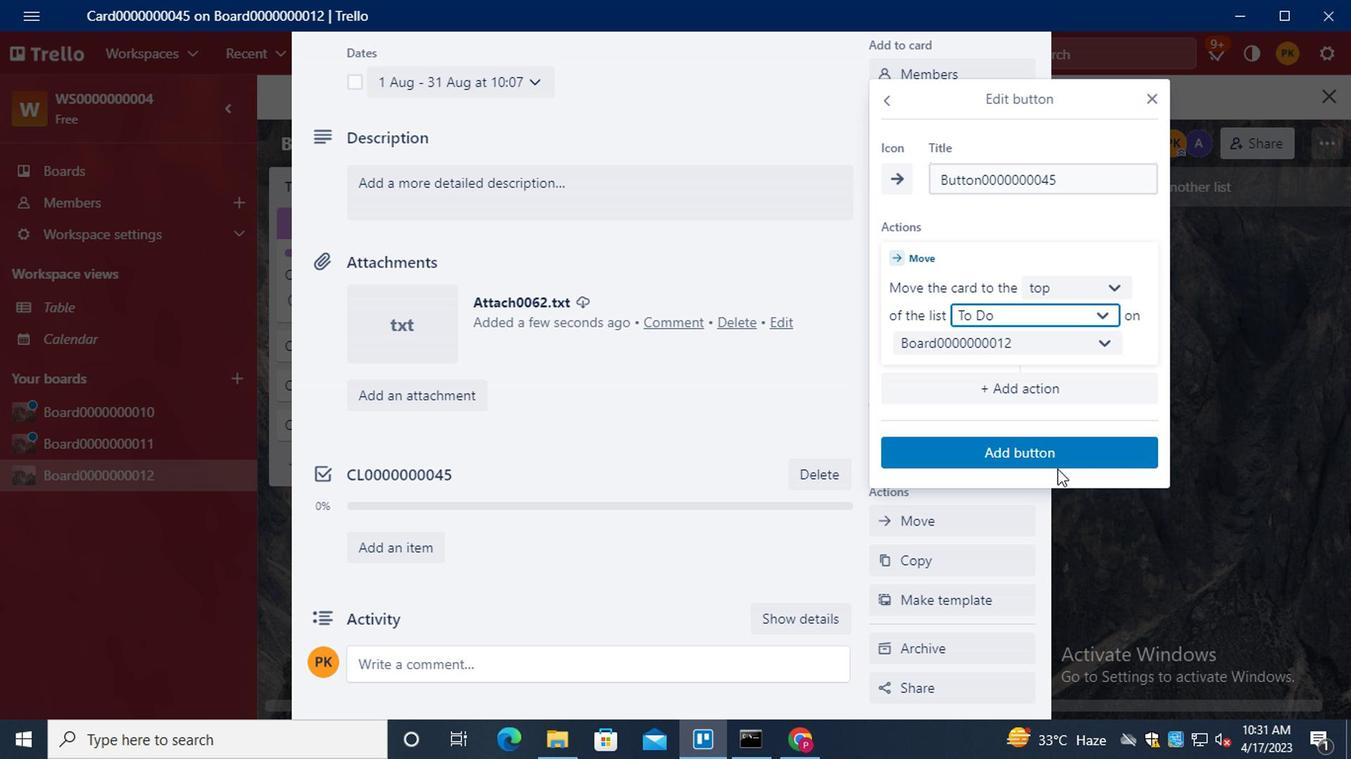 
Action: Mouse pressed left at (1051, 457)
Screenshot: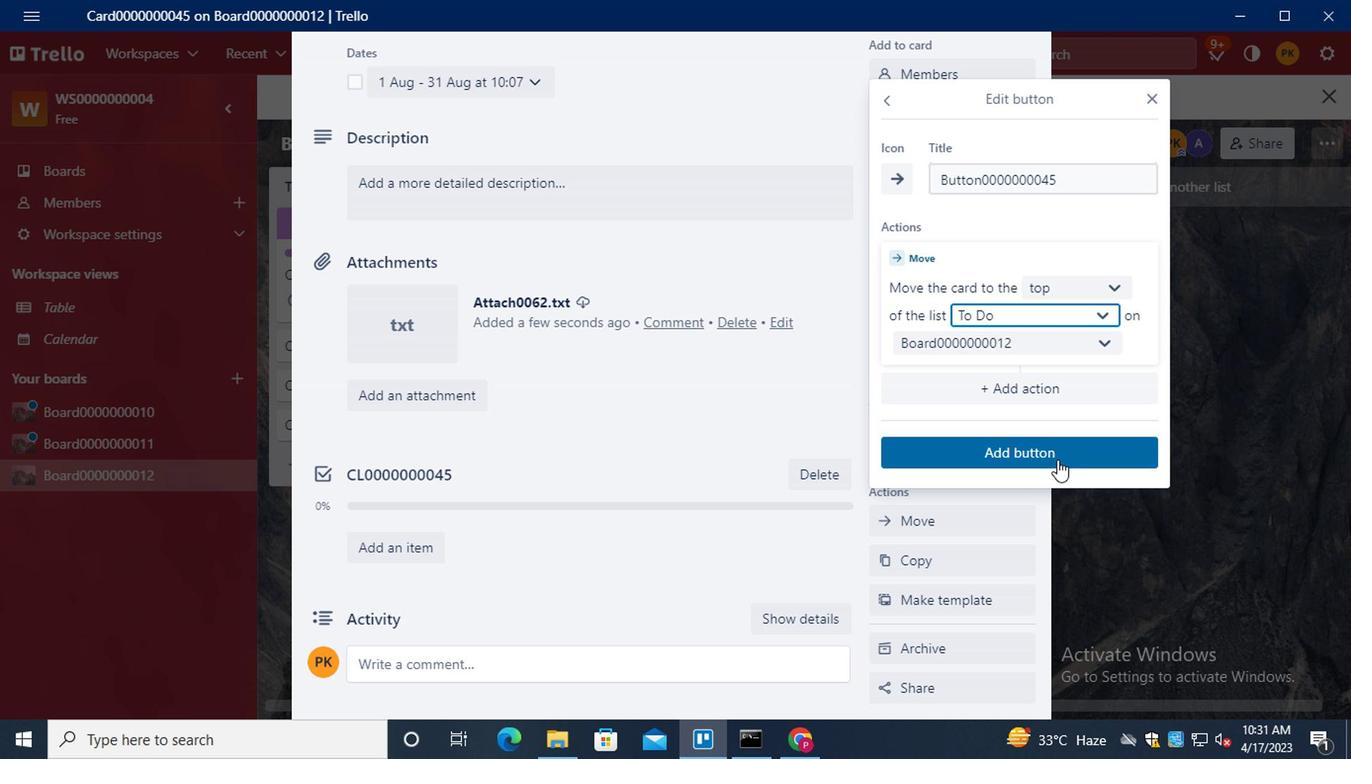 
Action: Mouse moved to (581, 183)
Screenshot: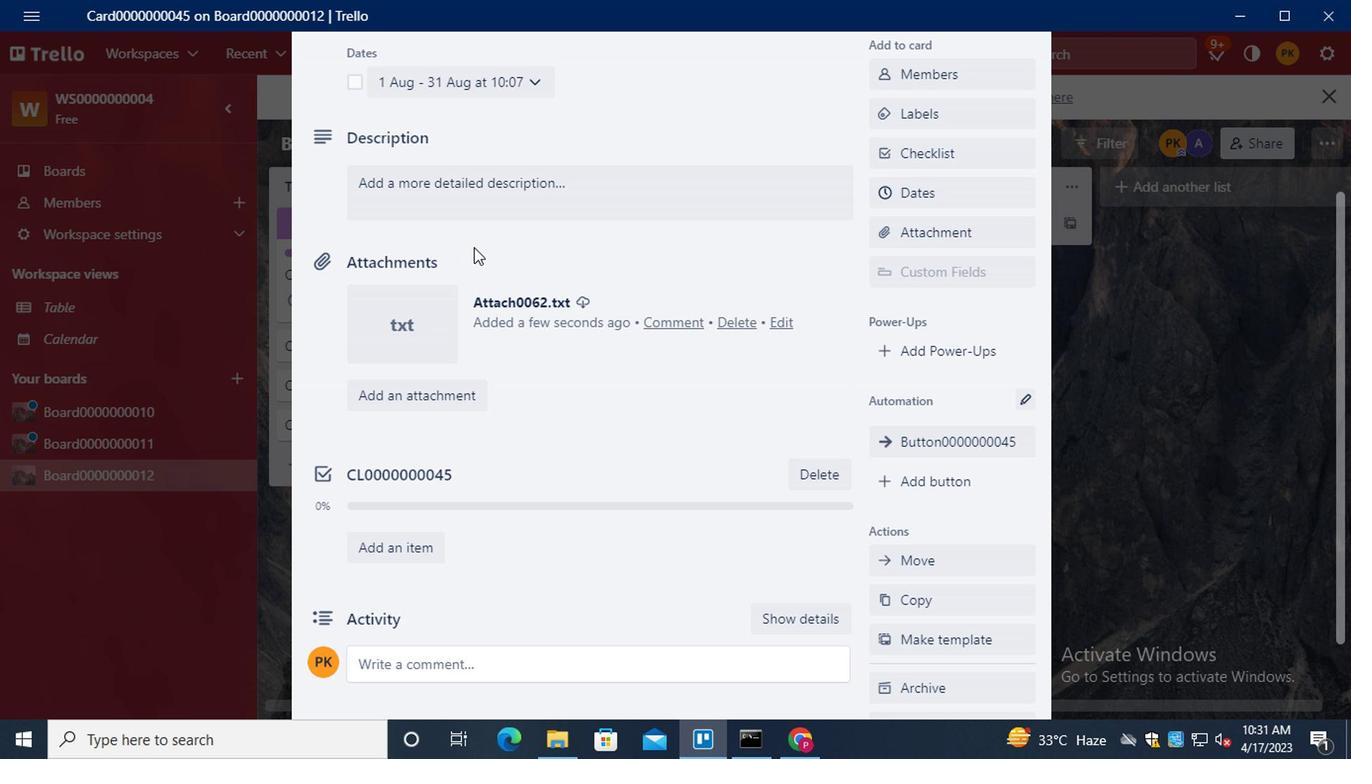 
Action: Mouse pressed left at (581, 183)
Screenshot: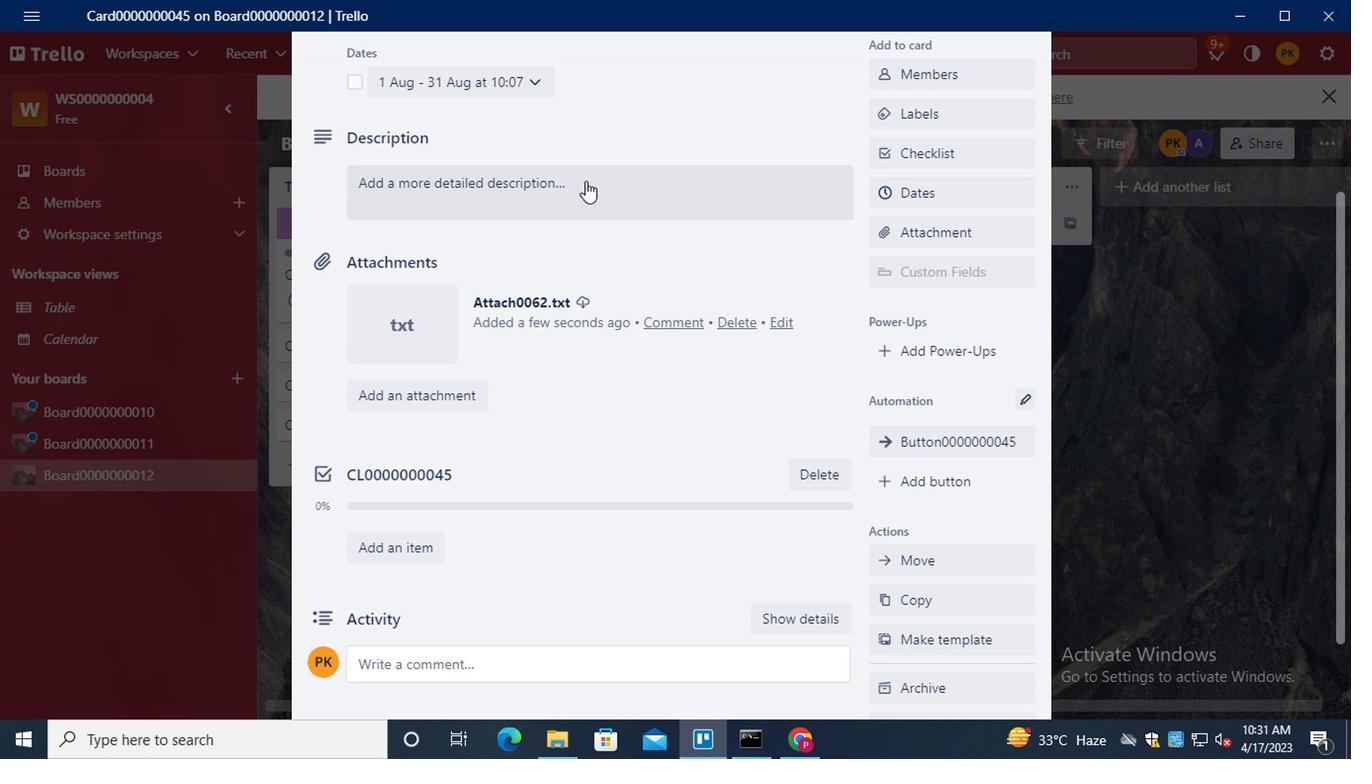 
Action: Key pressed <Key.shift>DS0000000045
Screenshot: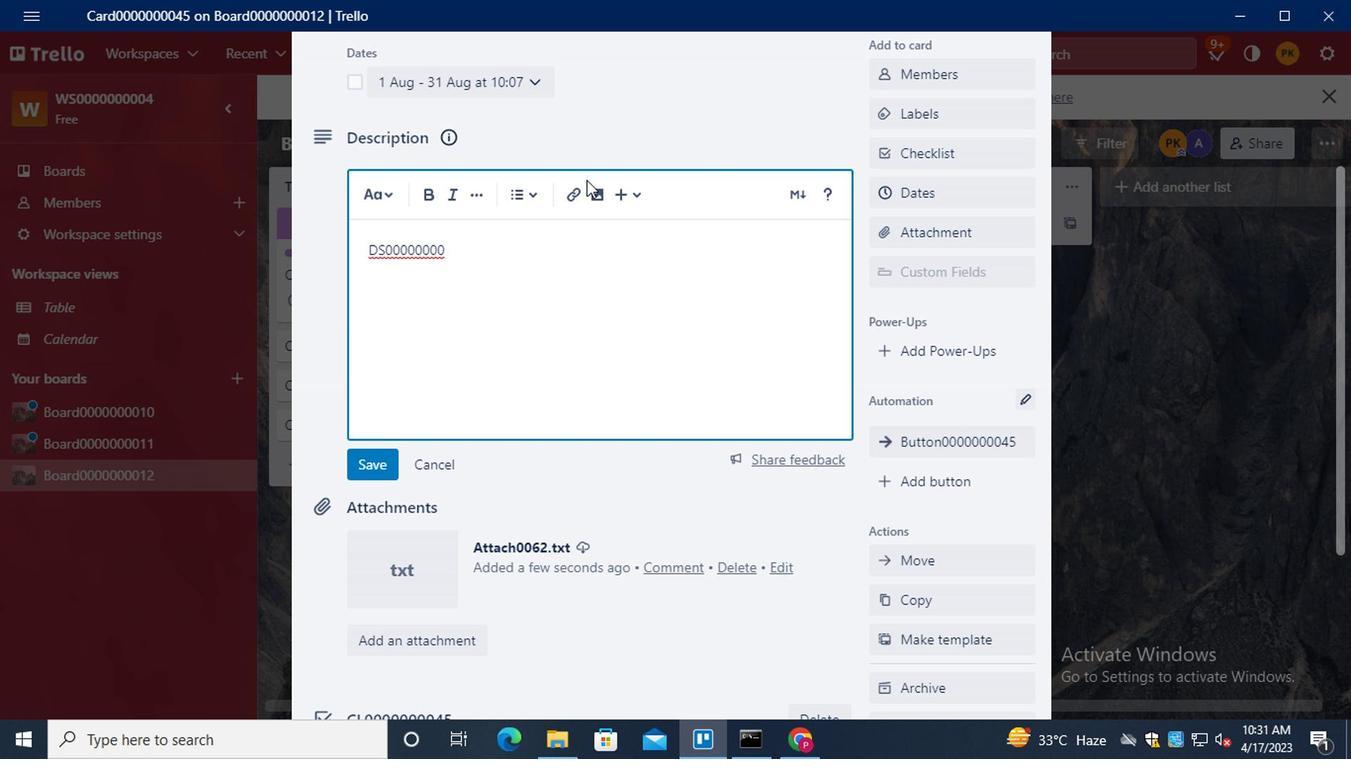 
Action: Mouse moved to (364, 457)
Screenshot: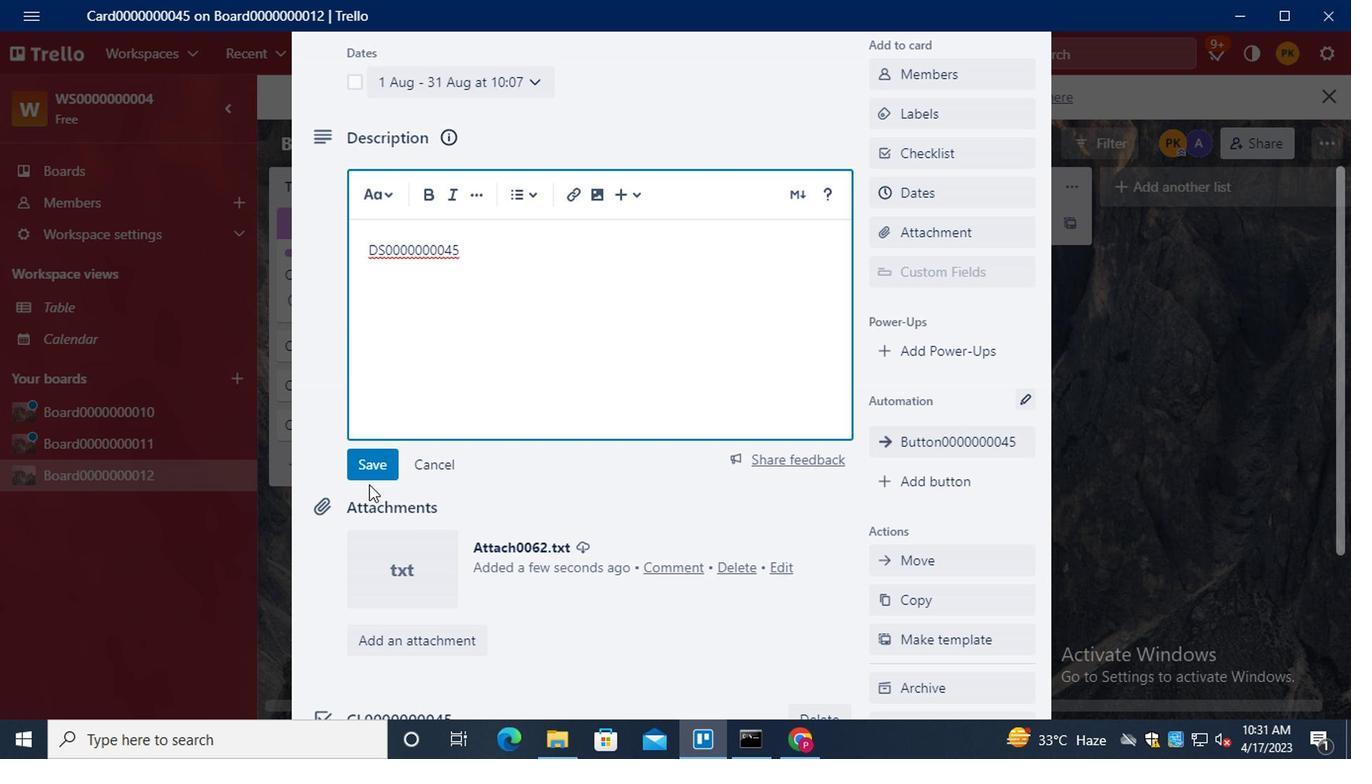 
Action: Mouse pressed left at (364, 457)
Screenshot: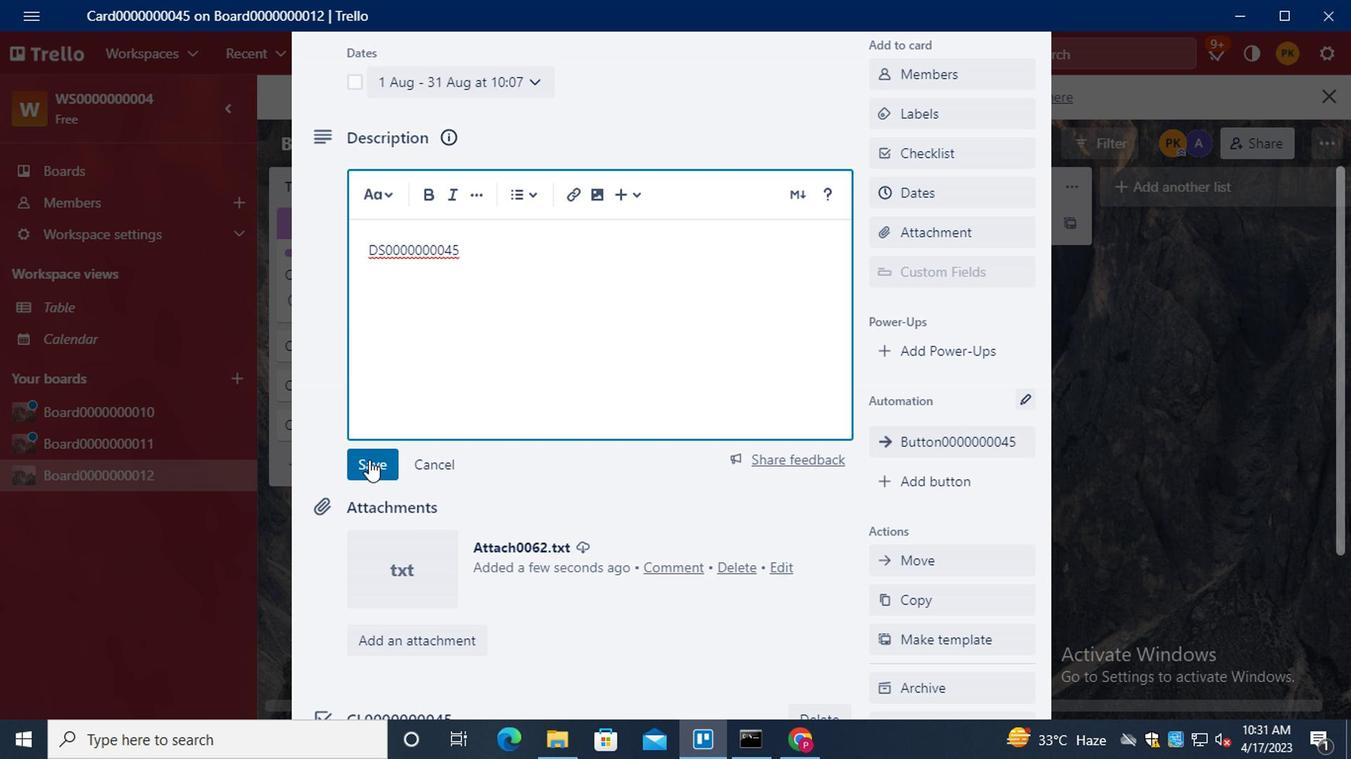 
Action: Mouse moved to (435, 434)
Screenshot: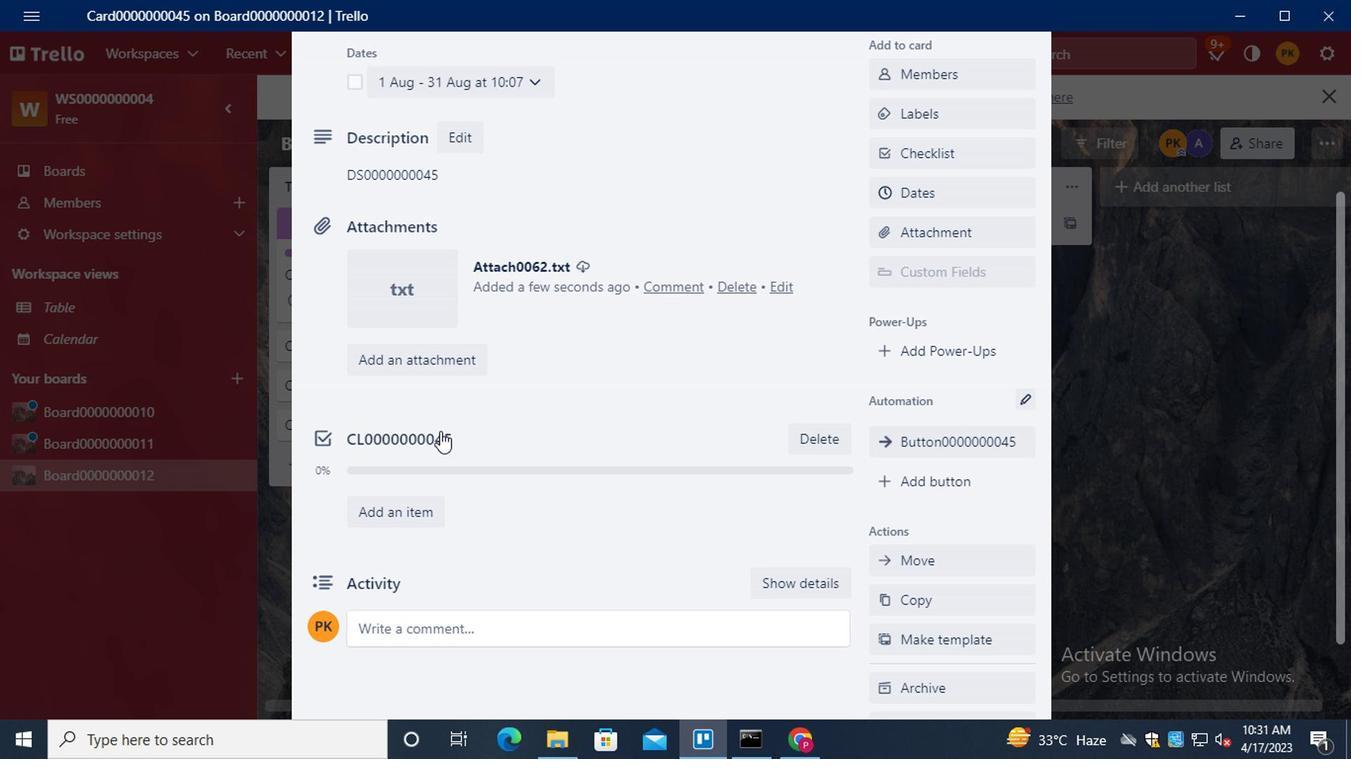 
Action: Mouse scrolled (435, 433) with delta (0, 0)
Screenshot: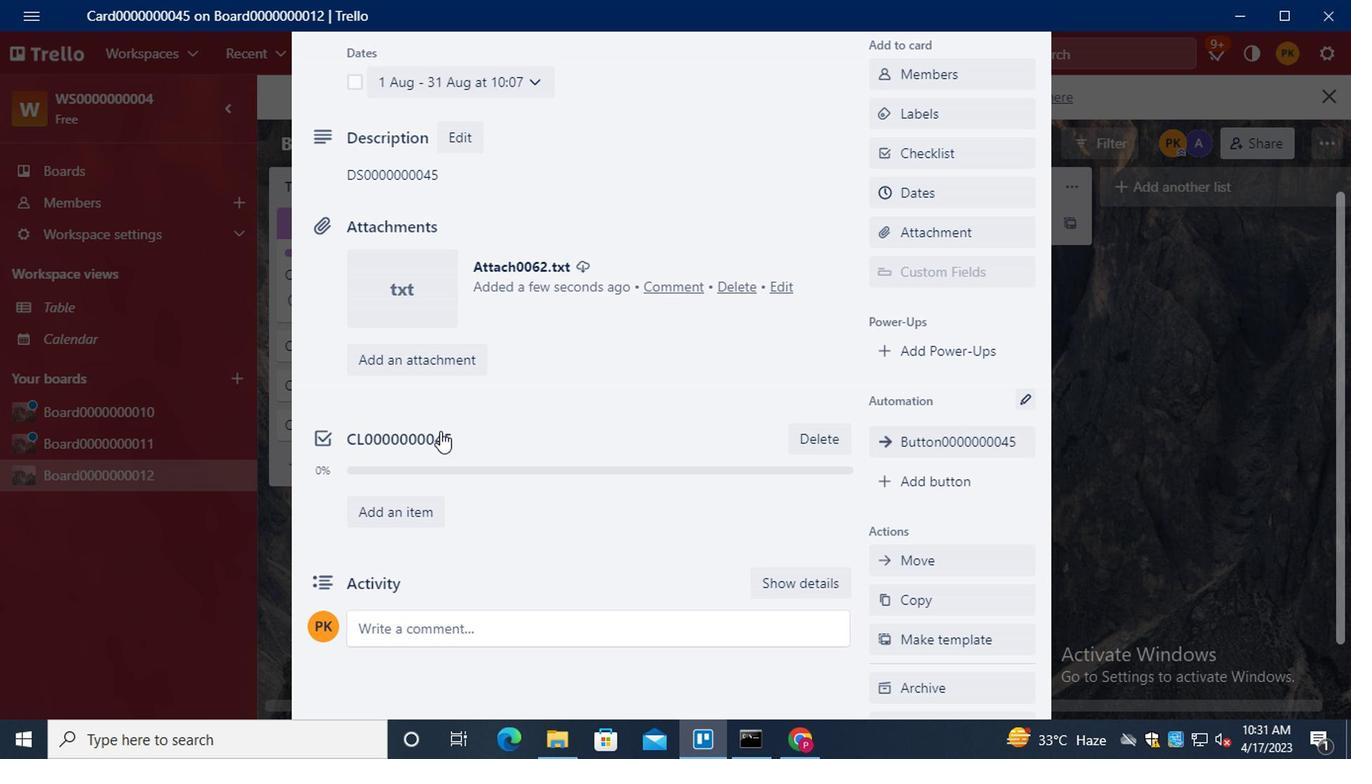 
Action: Mouse moved to (435, 436)
Screenshot: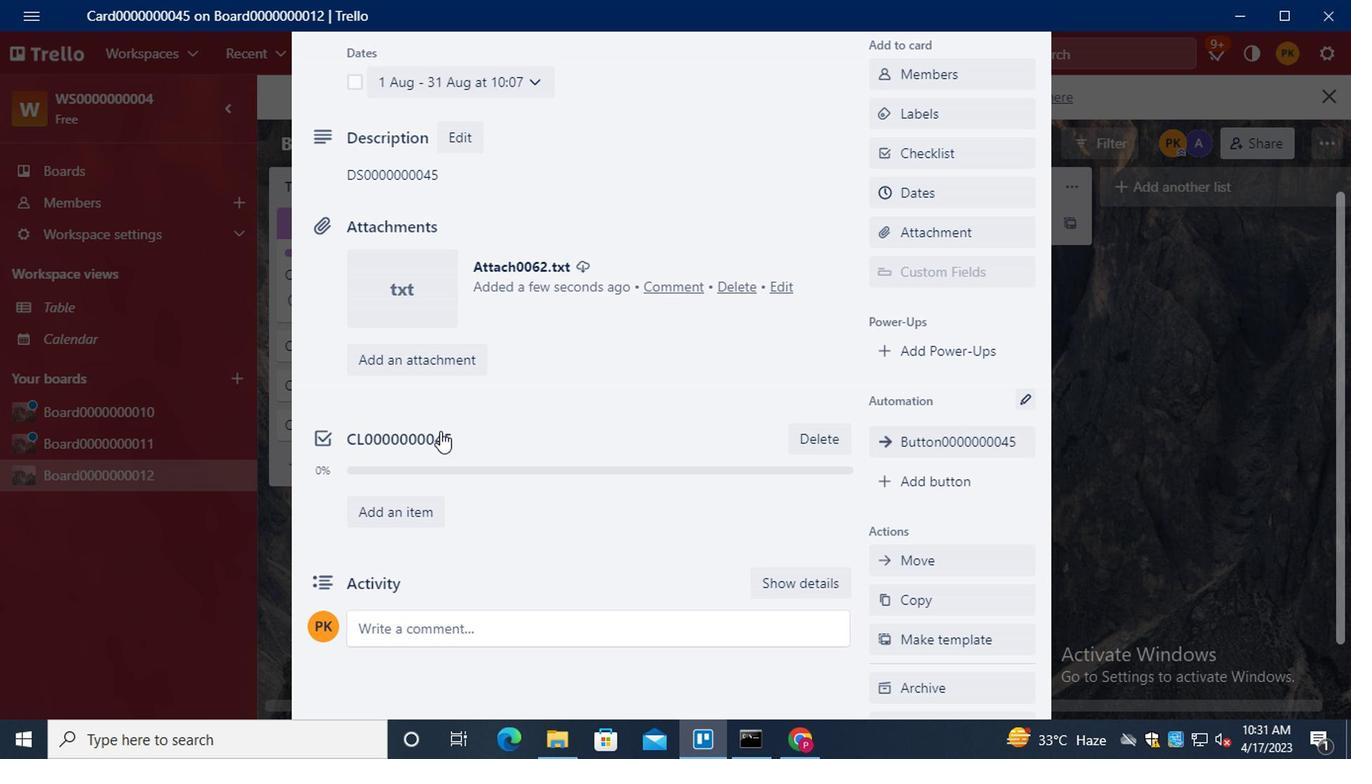
Action: Mouse scrolled (435, 434) with delta (0, -1)
Screenshot: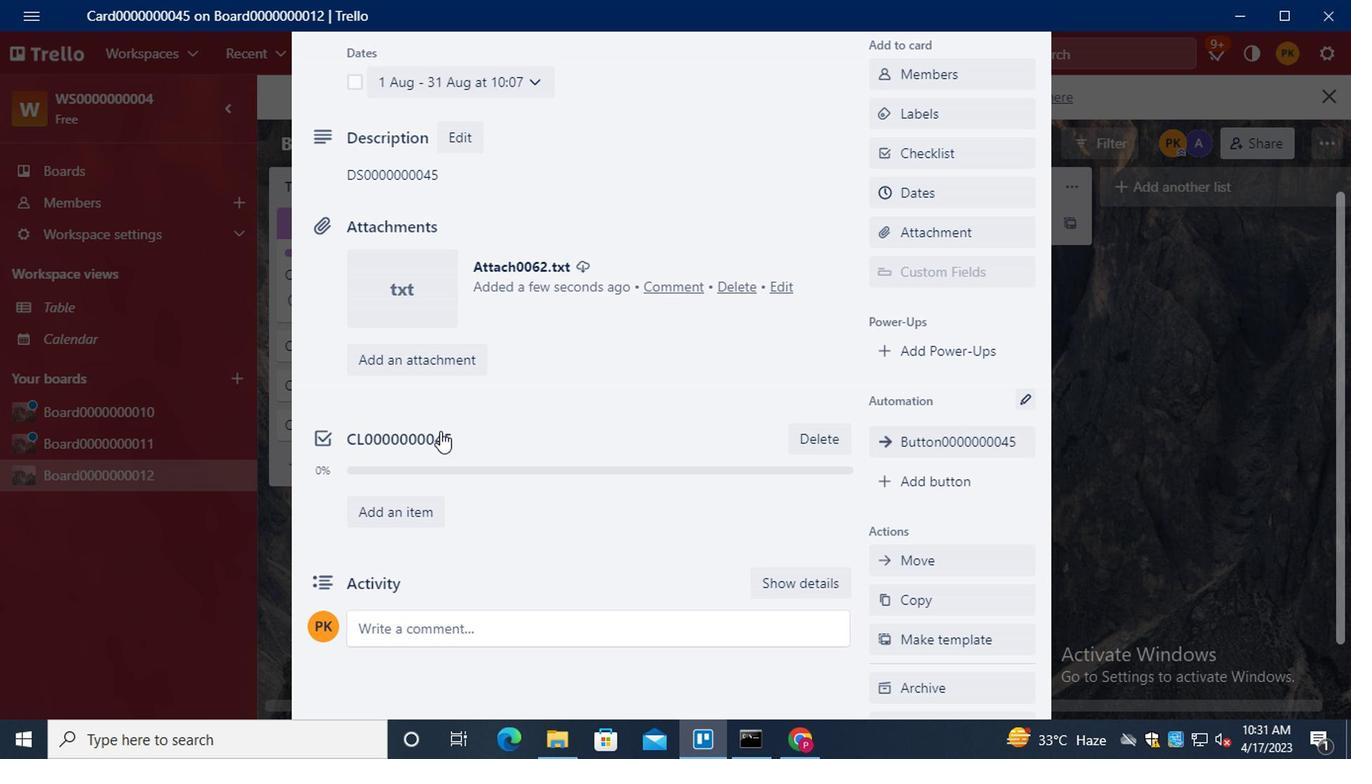 
Action: Mouse moved to (435, 436)
Screenshot: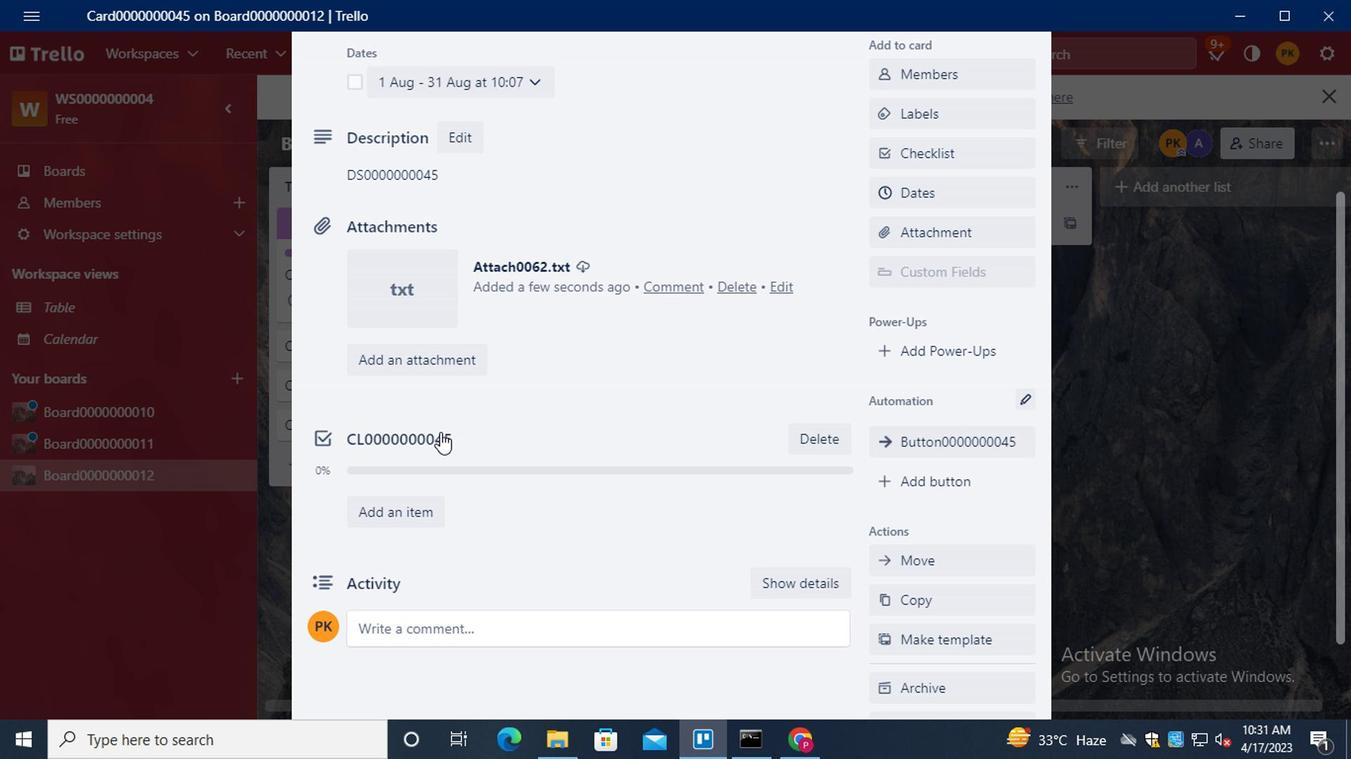 
Action: Mouse scrolled (435, 436) with delta (0, 0)
Screenshot: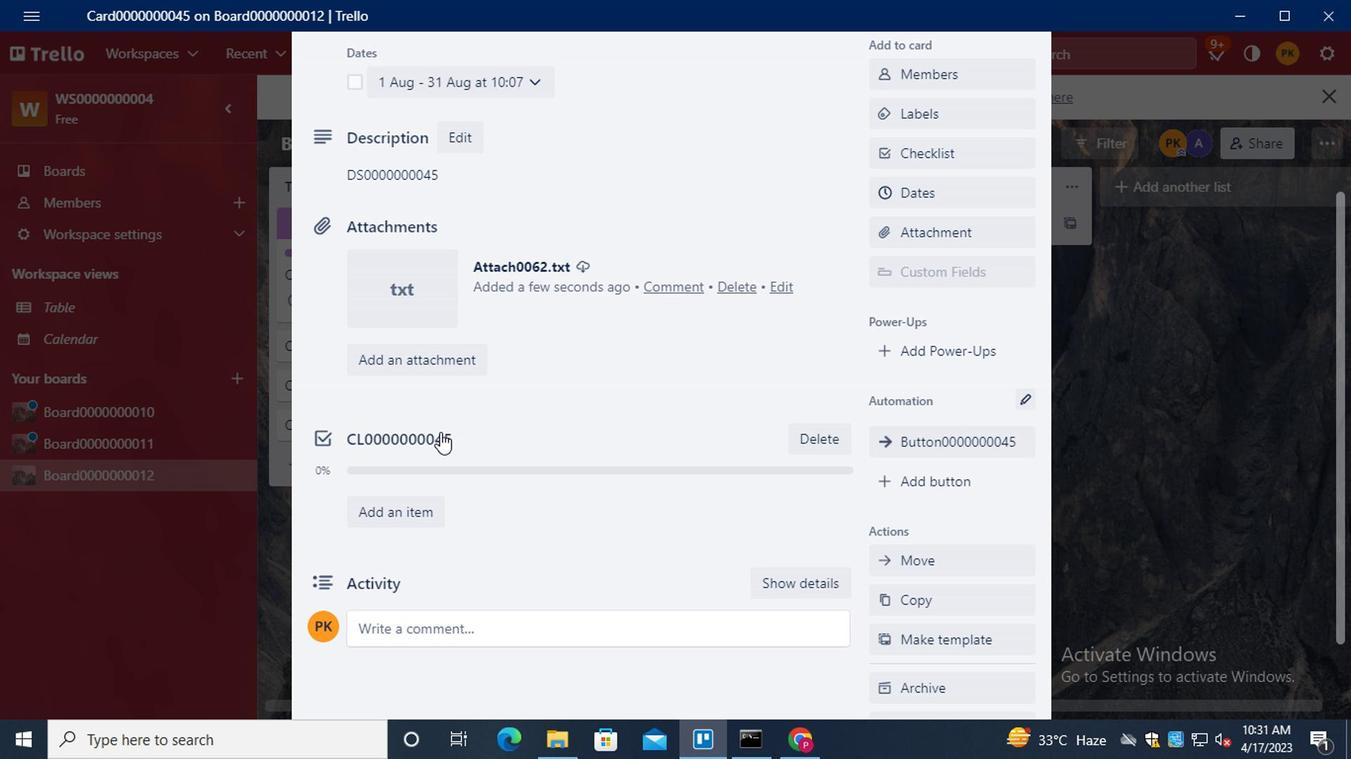 
Action: Mouse moved to (451, 498)
Screenshot: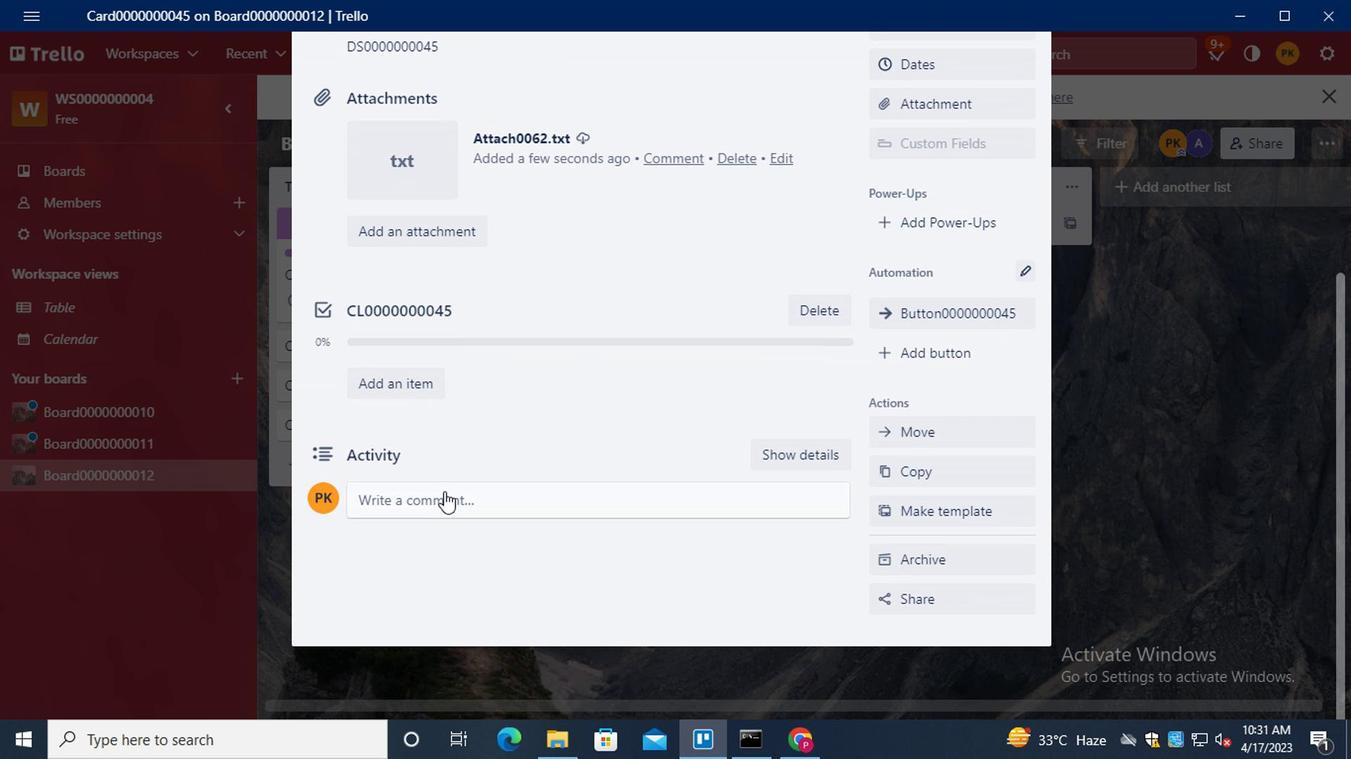 
Action: Mouse pressed left at (451, 498)
Screenshot: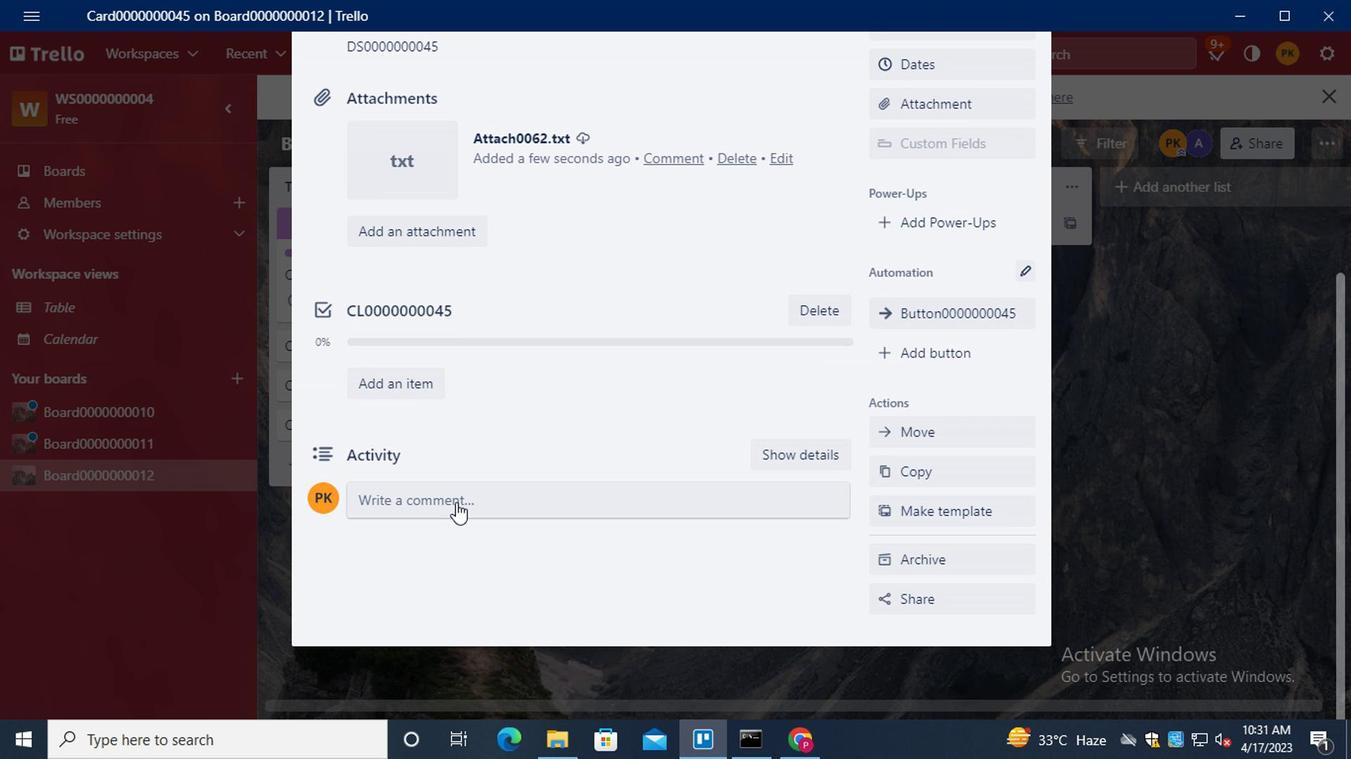 
Action: Mouse moved to (453, 498)
Screenshot: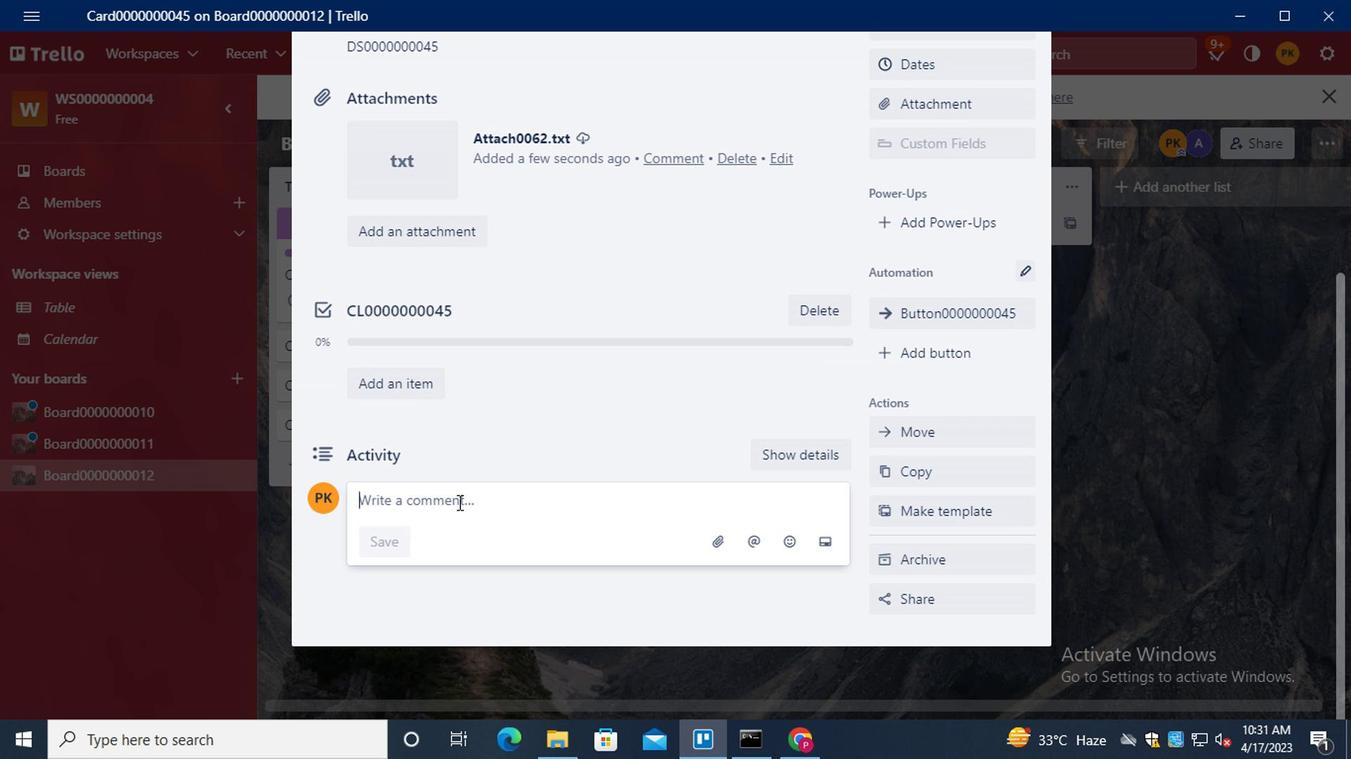 
Action: Key pressed <Key.shift>
Screenshot: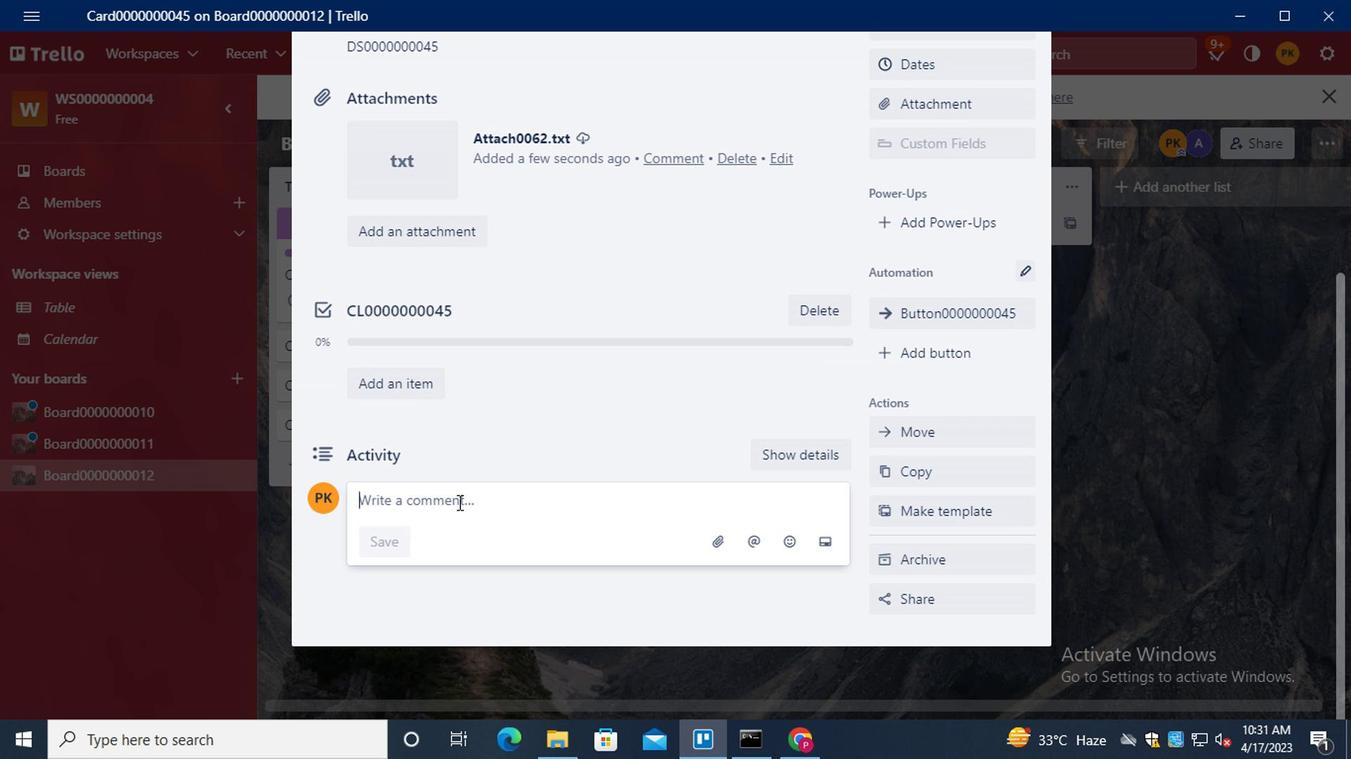 
Action: Mouse moved to (453, 493)
Screenshot: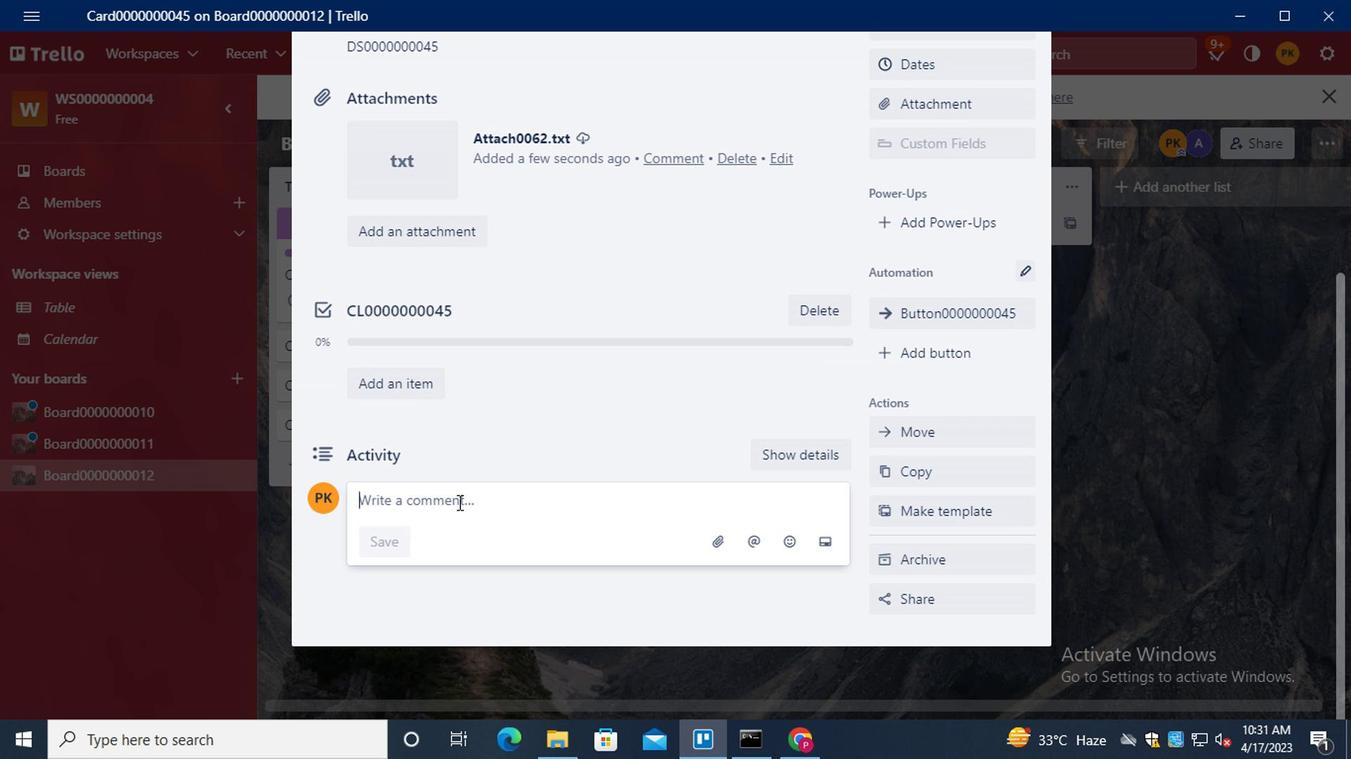 
Action: Key pressed CM0000000045
Screenshot: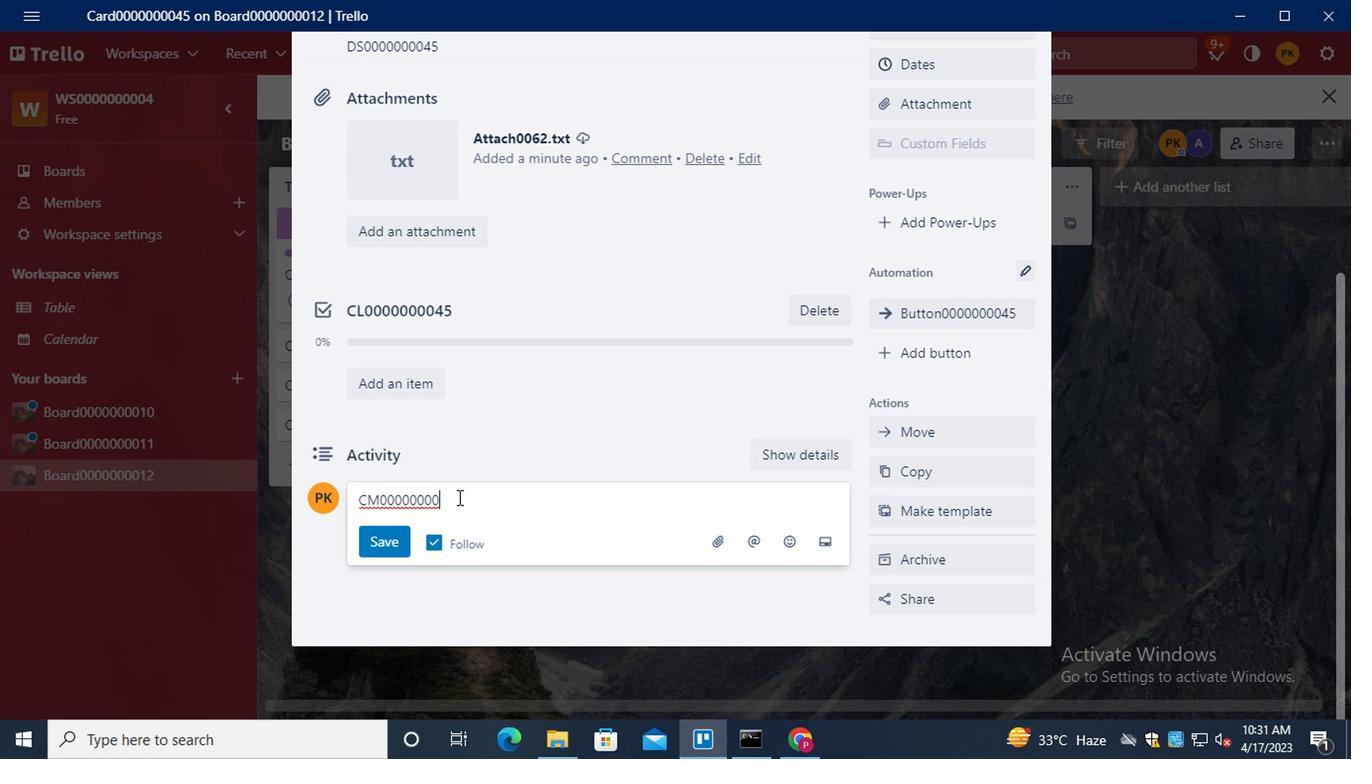 
Action: Mouse moved to (389, 542)
Screenshot: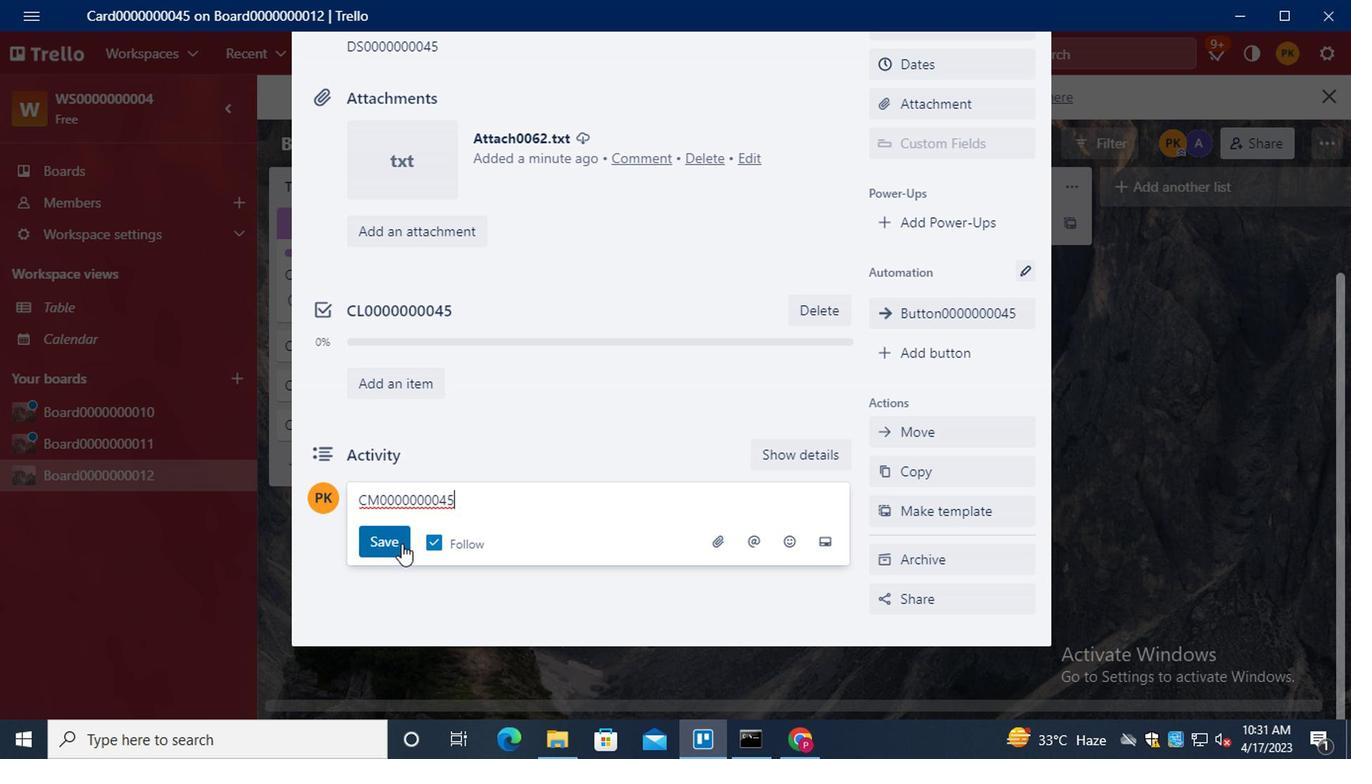 
Action: Mouse pressed left at (389, 542)
Screenshot: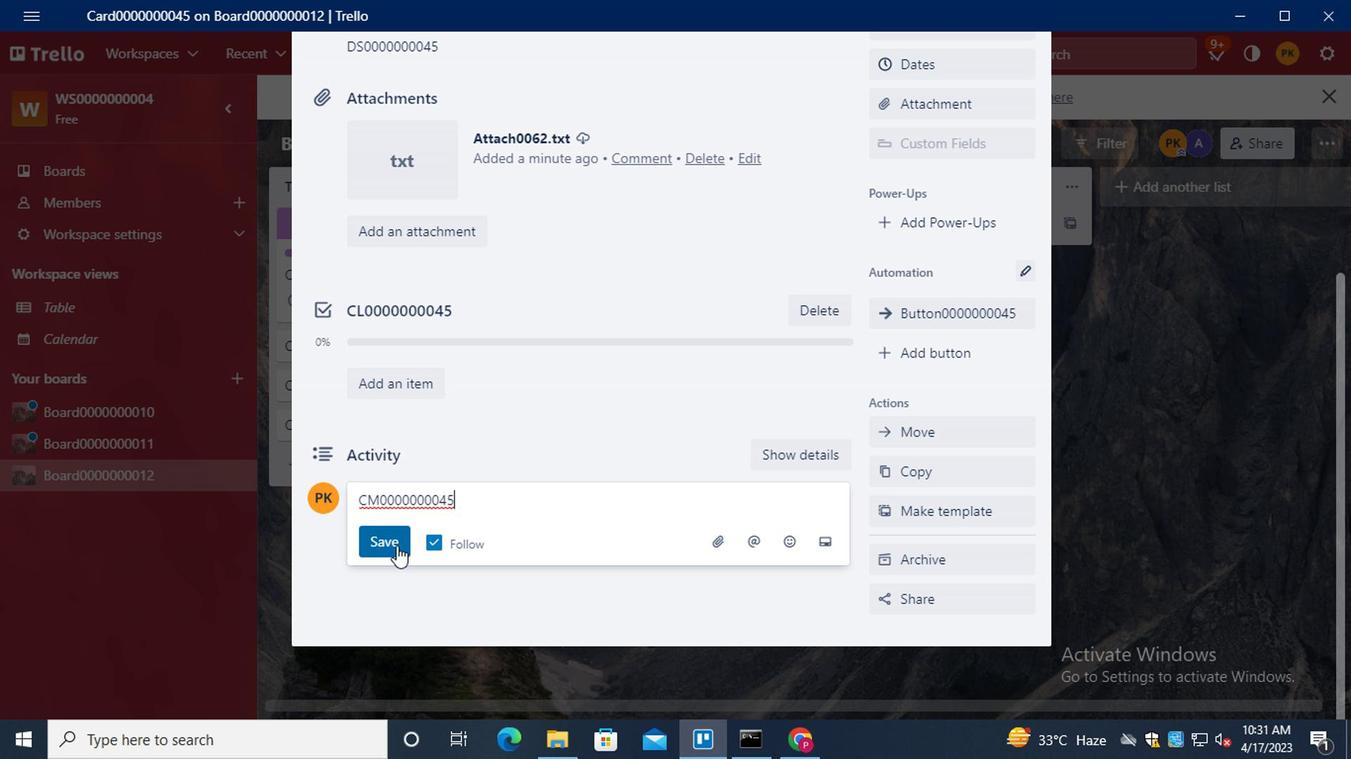 
Action: Mouse moved to (650, 452)
Screenshot: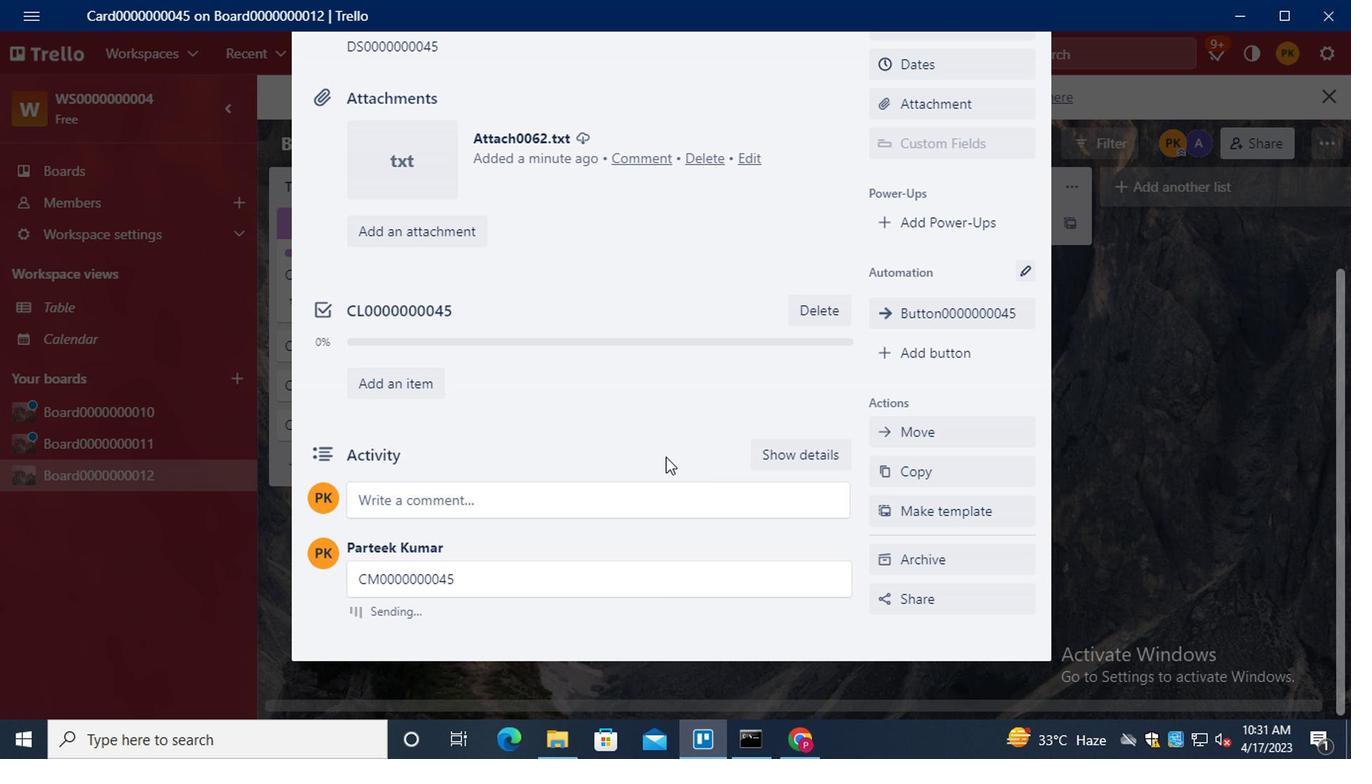 
Action: Mouse scrolled (650, 453) with delta (0, 0)
Screenshot: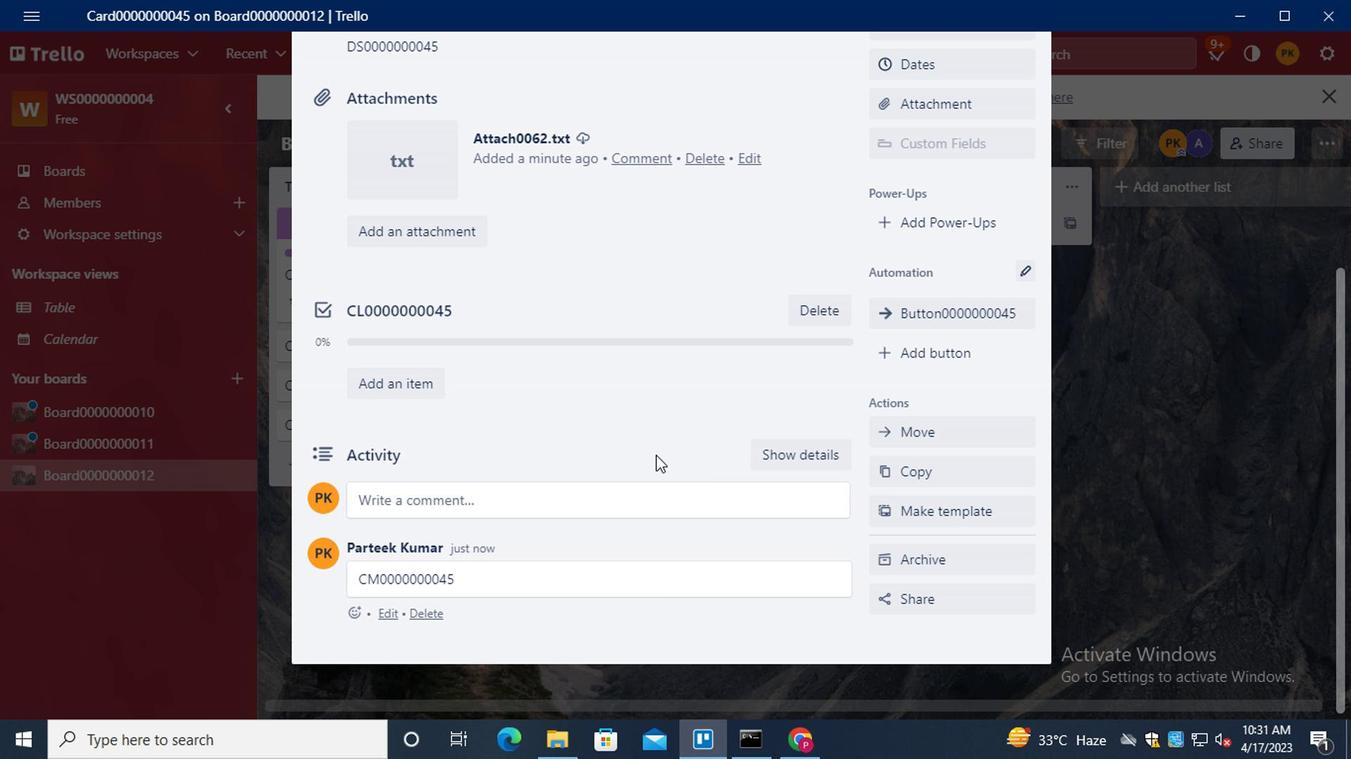 
Action: Mouse scrolled (650, 453) with delta (0, 0)
Screenshot: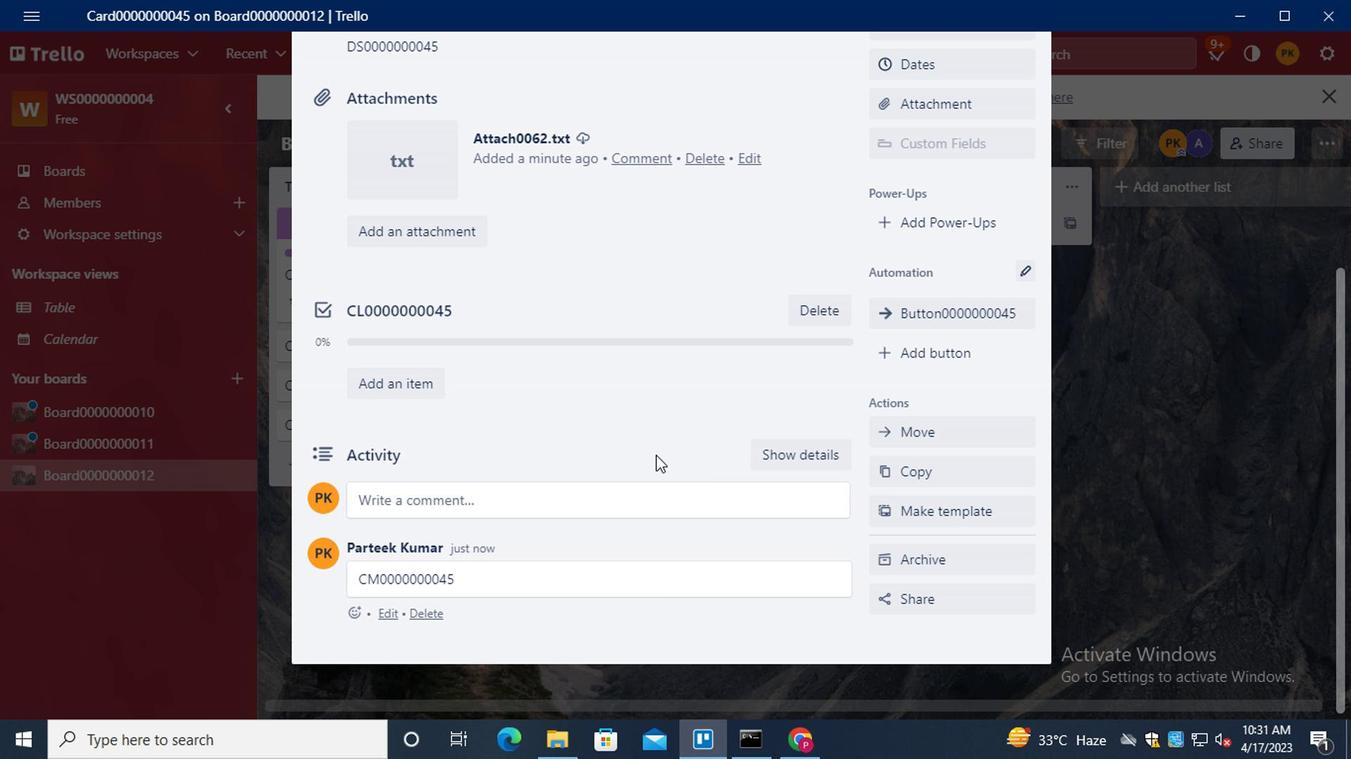 
Action: Mouse scrolled (650, 453) with delta (0, 0)
Screenshot: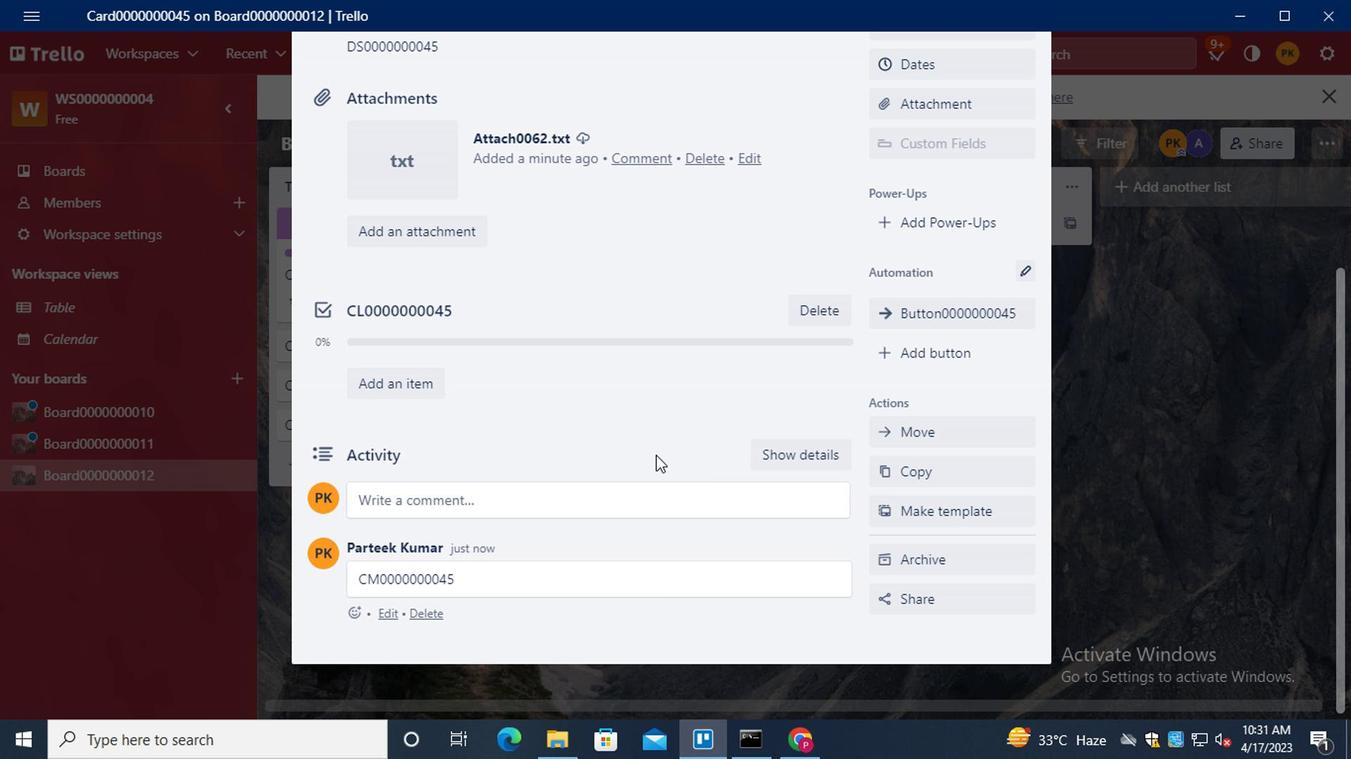 
Action: Mouse scrolled (650, 453) with delta (0, 0)
Screenshot: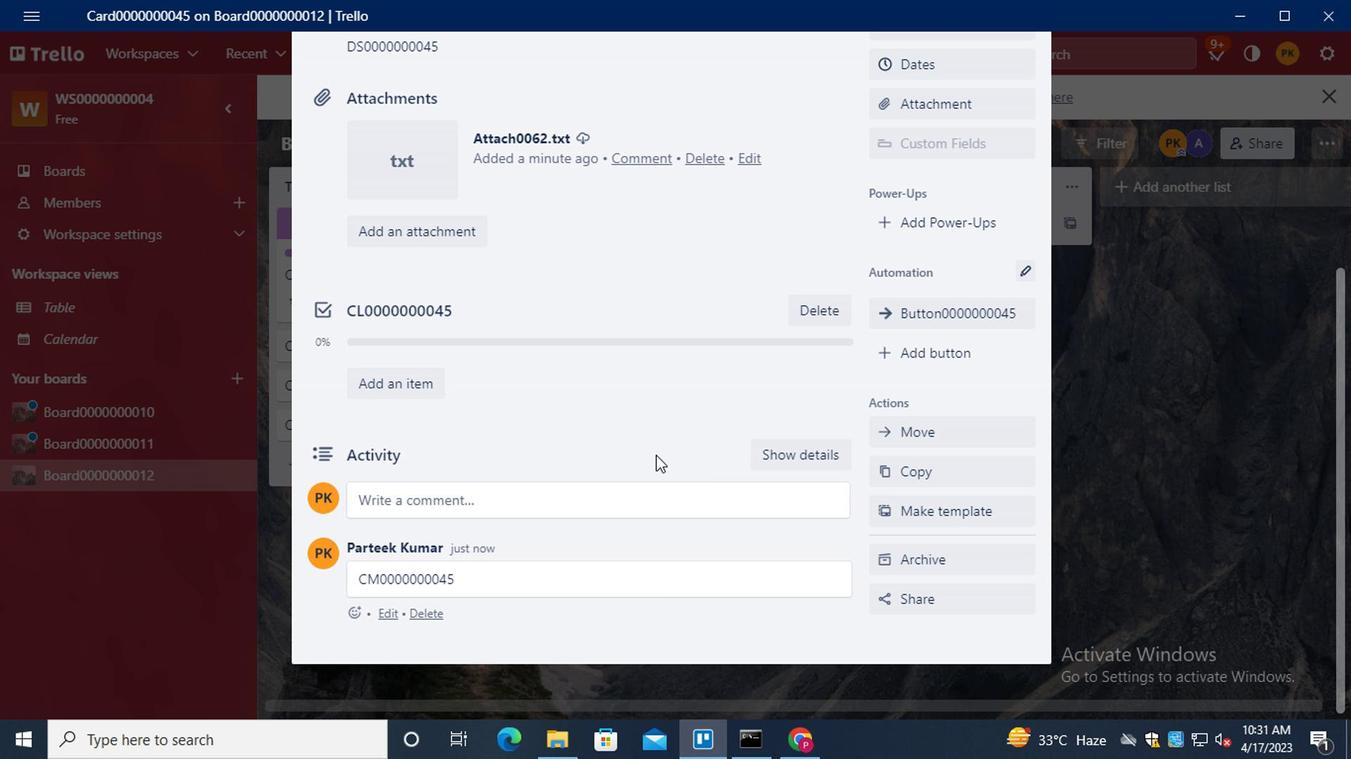 
